 Task: Look for space in Greenville, United States from 10th June, 2023 to 25th June, 2023 for 4 adults in price range Rs.10000 to Rs.15000. Place can be private room with 4 bedrooms having 4 beds and 4 bathrooms. Property type can be house, flat, guest house, hotel. Amenities needed are: wifi, TV, free parkinig on premises, gym, breakfast. Booking option can be shelf check-in. Required host language is English.
Action: Mouse moved to (404, 87)
Screenshot: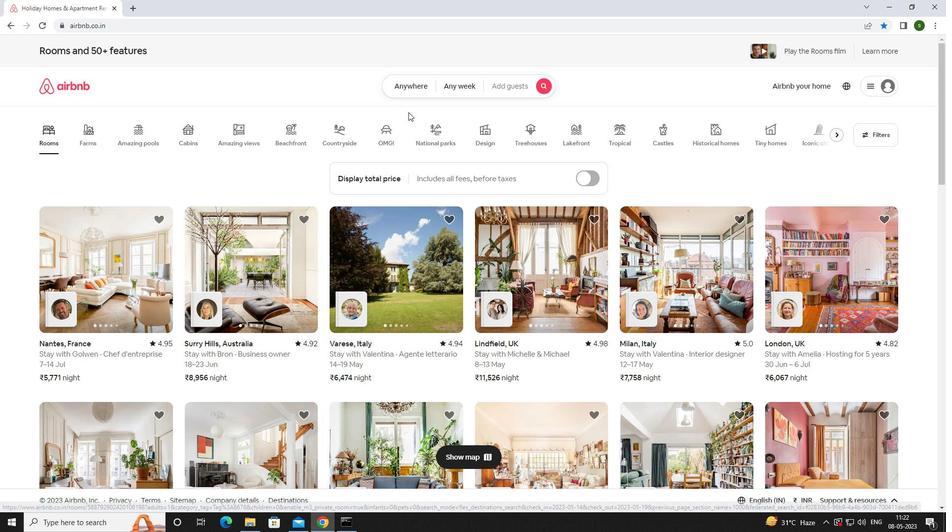 
Action: Mouse pressed left at (404, 87)
Screenshot: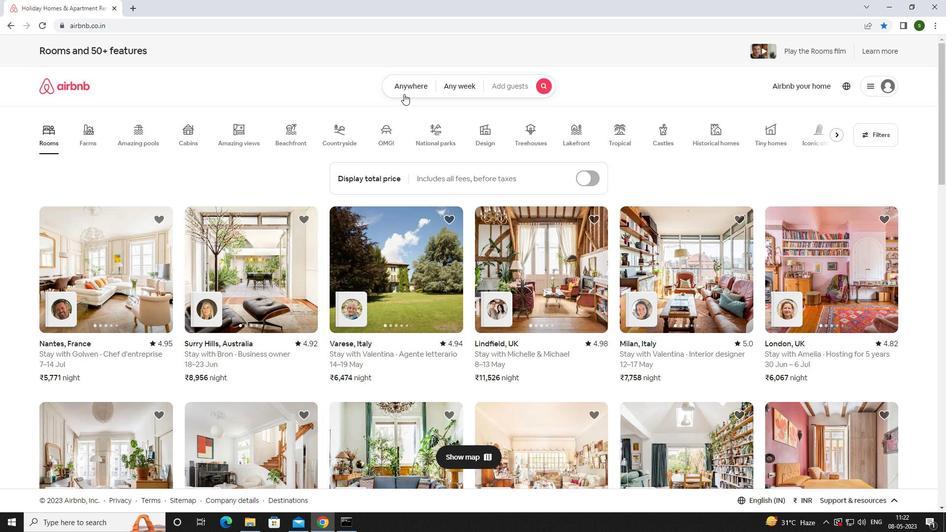 
Action: Mouse moved to (355, 116)
Screenshot: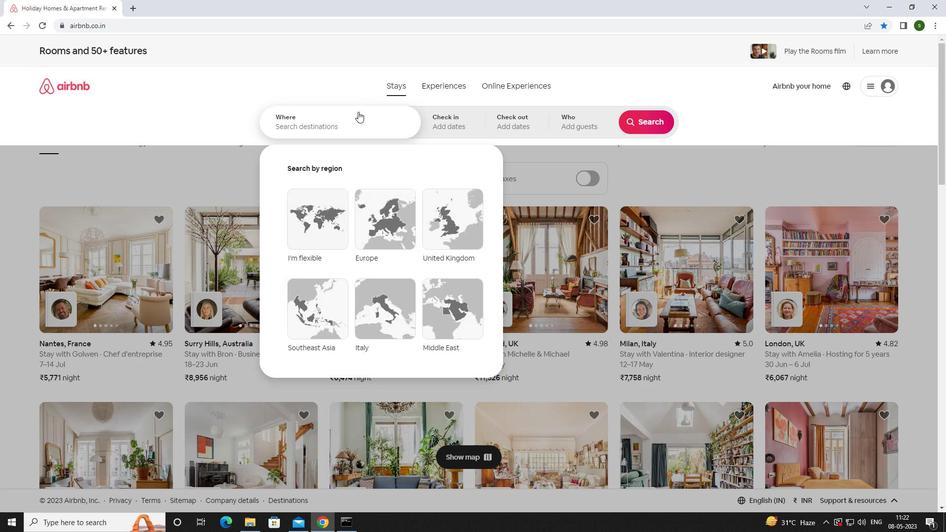 
Action: Mouse pressed left at (355, 116)
Screenshot: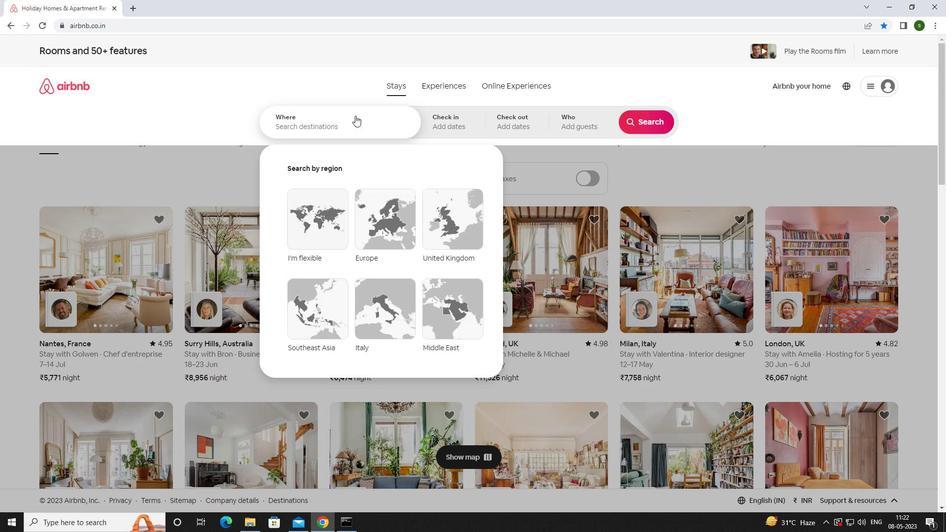 
Action: Key pressed <Key.caps_lock>g<Key.caps_lock>reenville,<Key.space><Key.caps_lock>u<Key.caps_lock>nited<Key.space><Key.caps_lock>s<Key.caps_lock>tates<Key.enter>
Screenshot: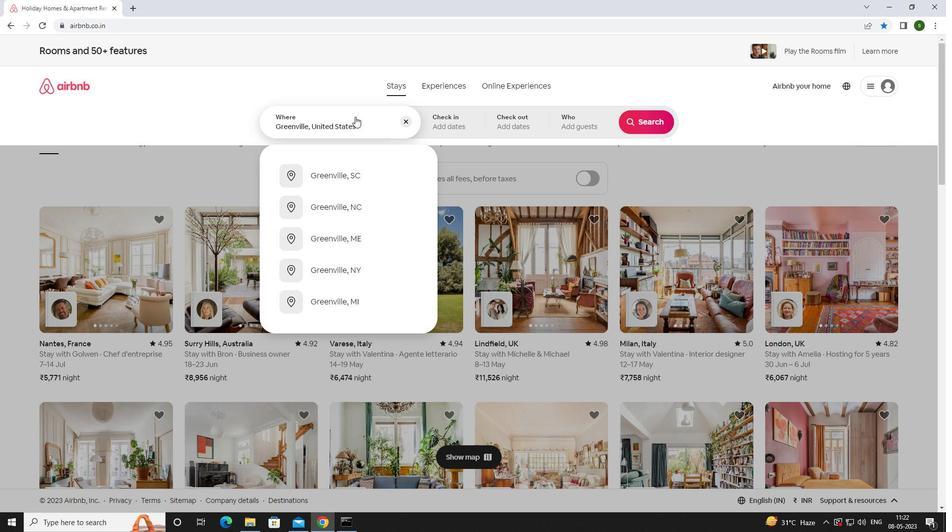 
Action: Mouse moved to (635, 262)
Screenshot: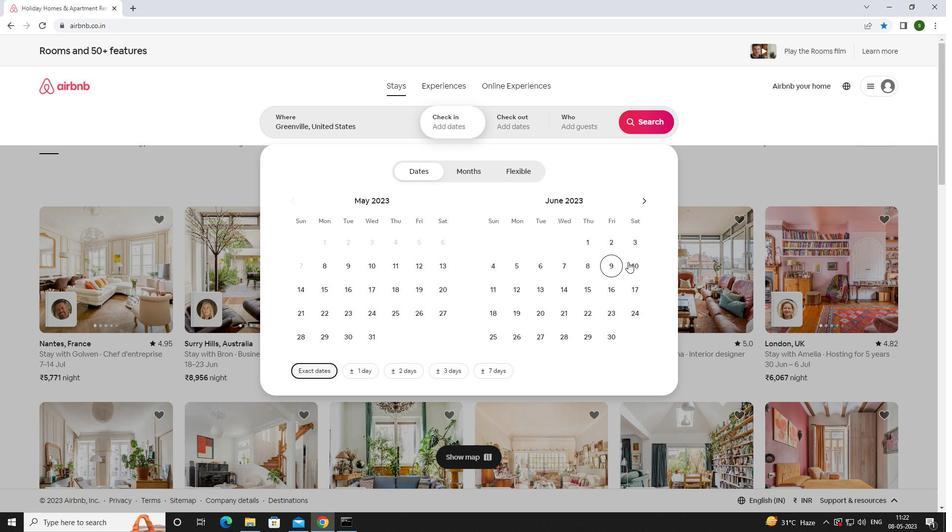 
Action: Mouse pressed left at (635, 262)
Screenshot: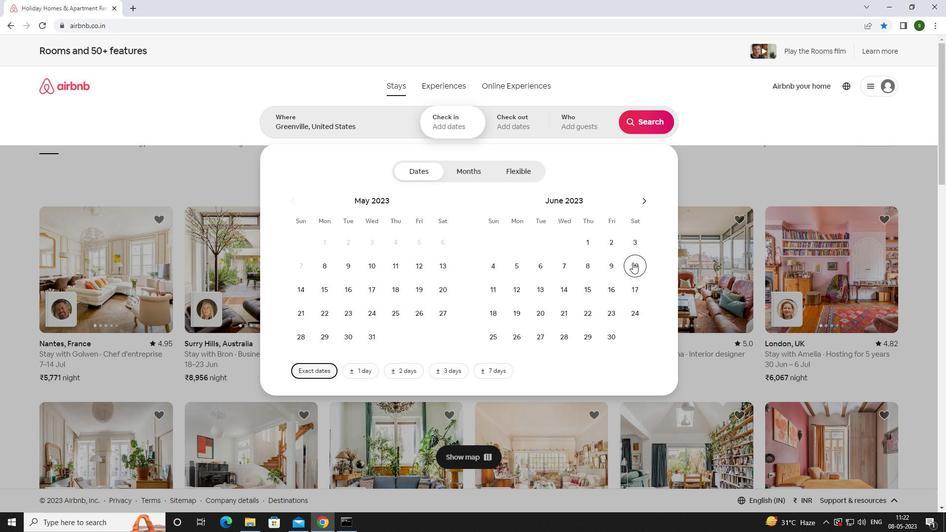 
Action: Mouse moved to (493, 340)
Screenshot: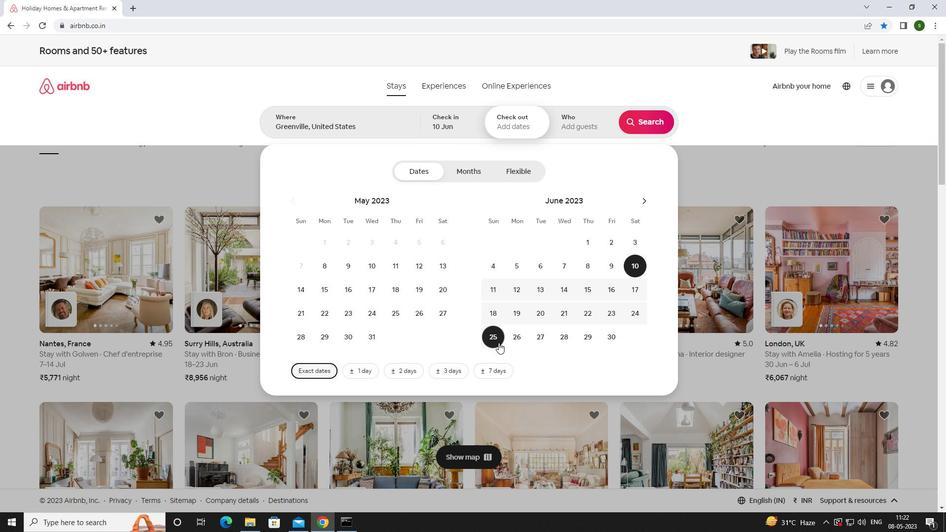 
Action: Mouse pressed left at (493, 340)
Screenshot: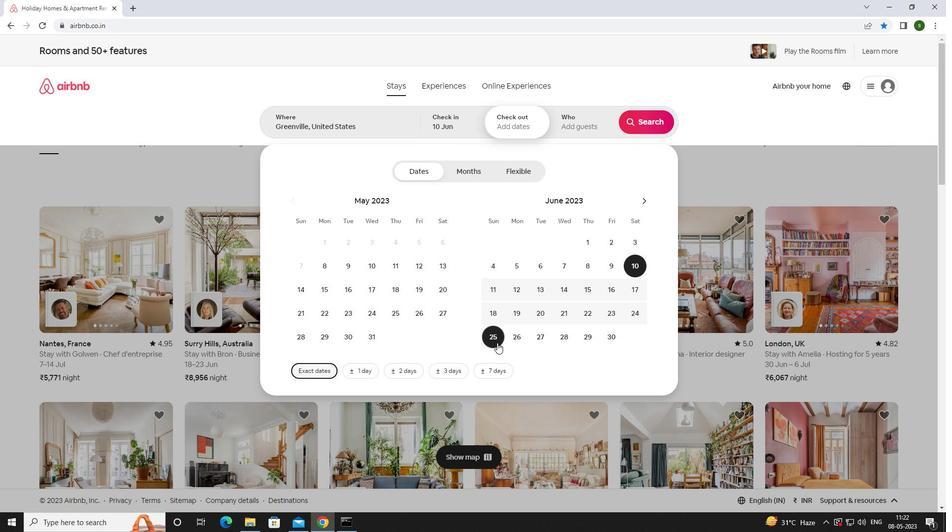 
Action: Mouse moved to (572, 123)
Screenshot: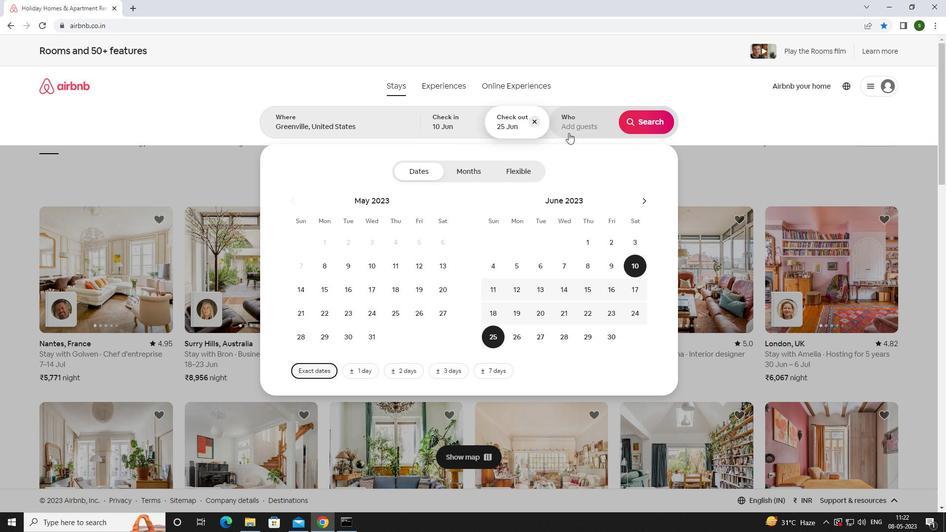 
Action: Mouse pressed left at (572, 123)
Screenshot: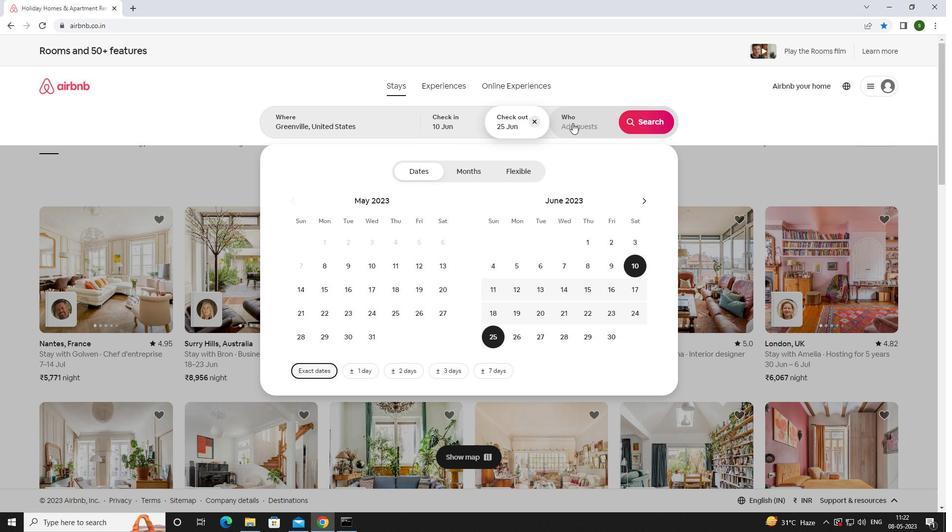 
Action: Mouse moved to (654, 170)
Screenshot: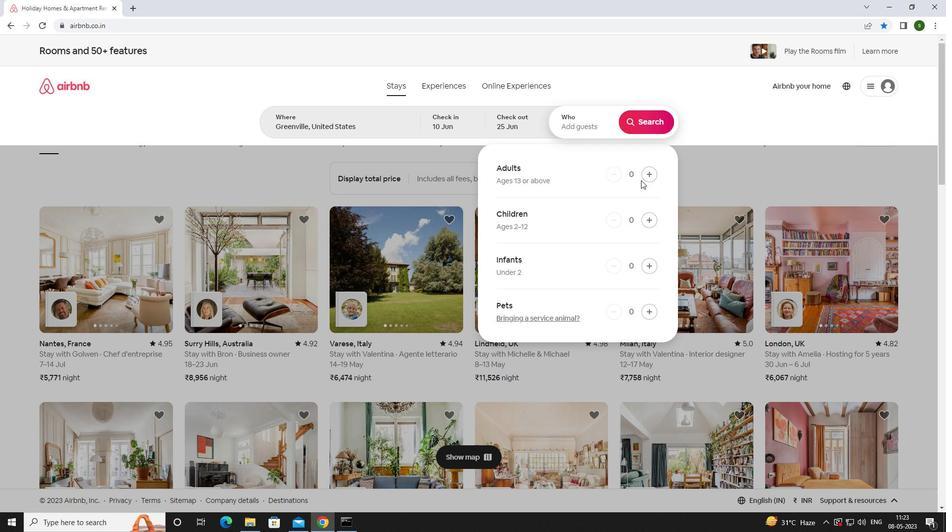 
Action: Mouse pressed left at (654, 170)
Screenshot: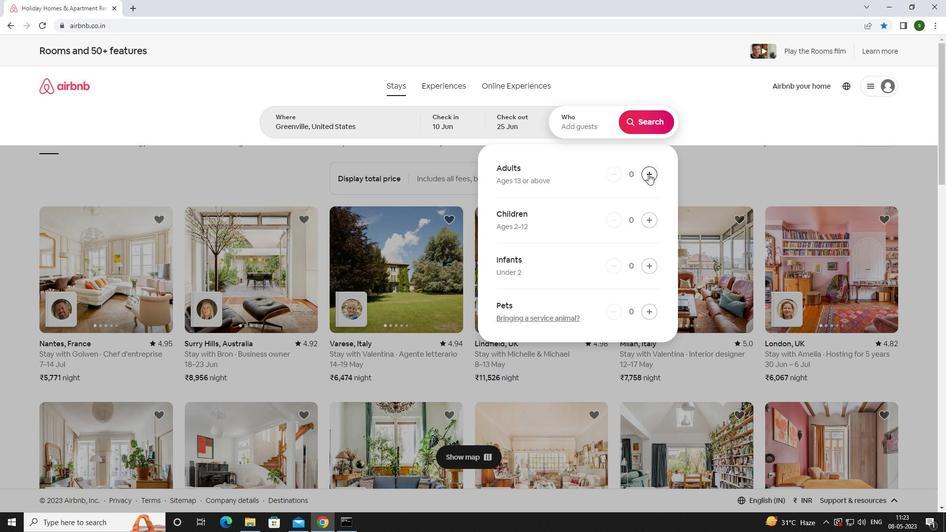 
Action: Mouse pressed left at (654, 170)
Screenshot: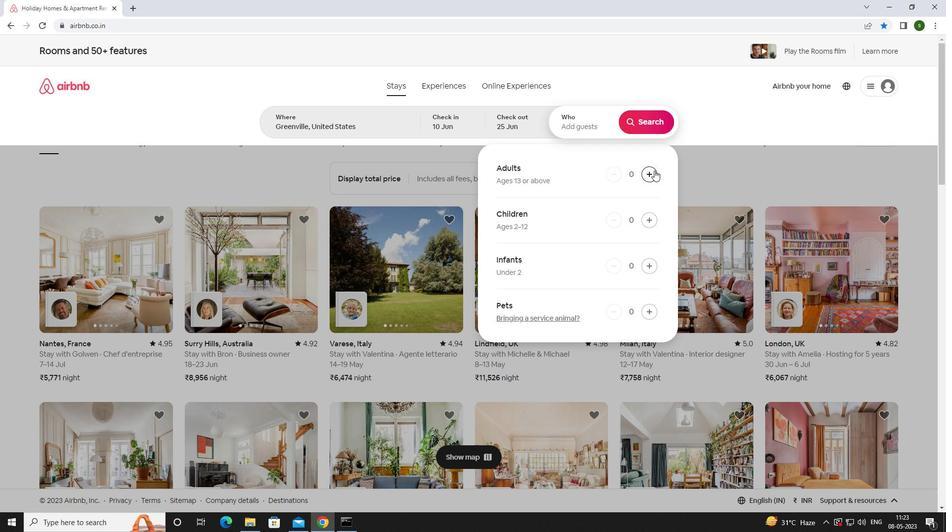 
Action: Mouse pressed left at (654, 170)
Screenshot: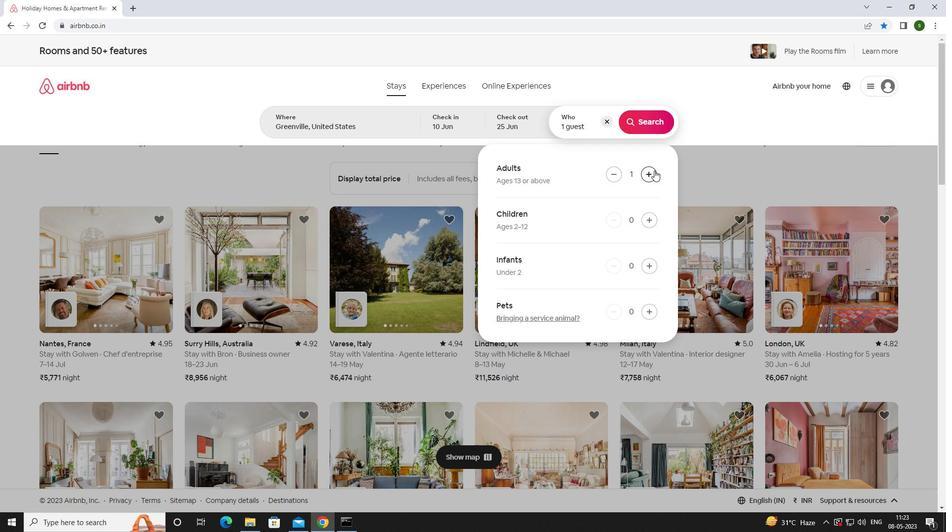 
Action: Mouse pressed left at (654, 170)
Screenshot: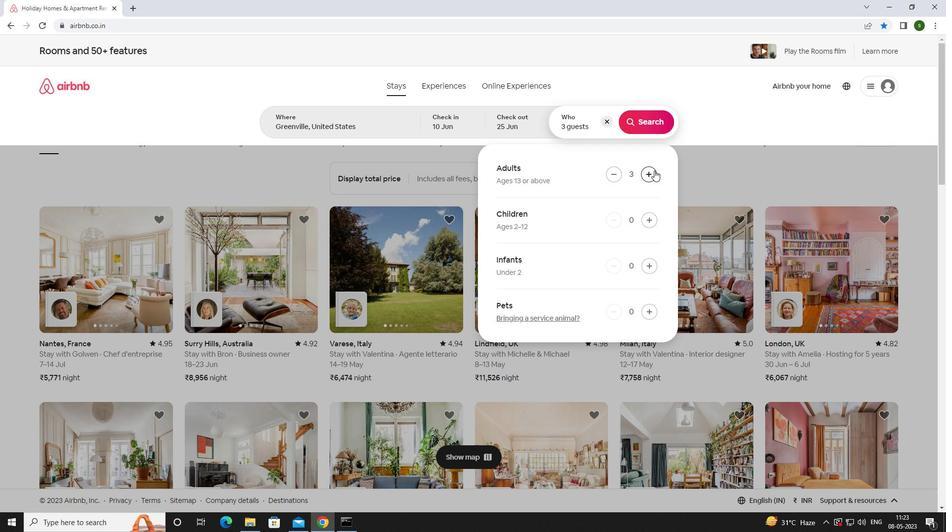 
Action: Mouse moved to (653, 125)
Screenshot: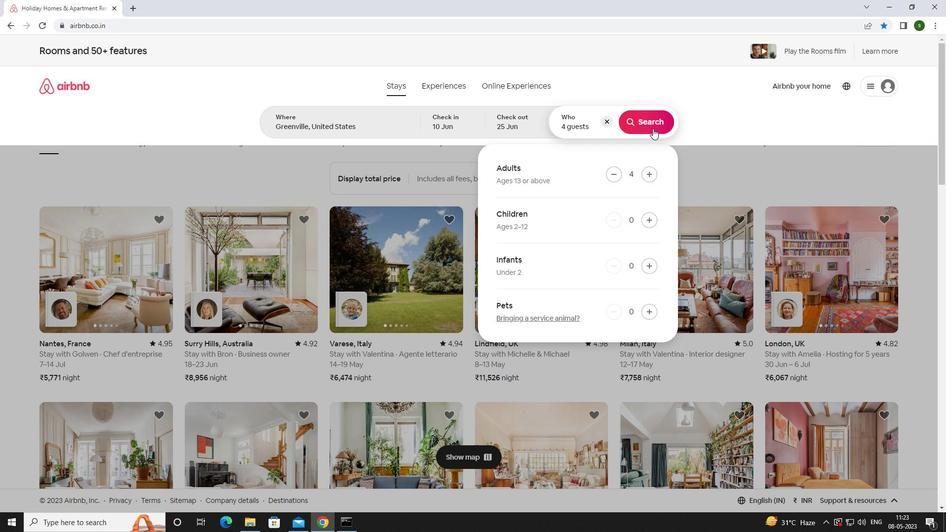 
Action: Mouse pressed left at (653, 125)
Screenshot: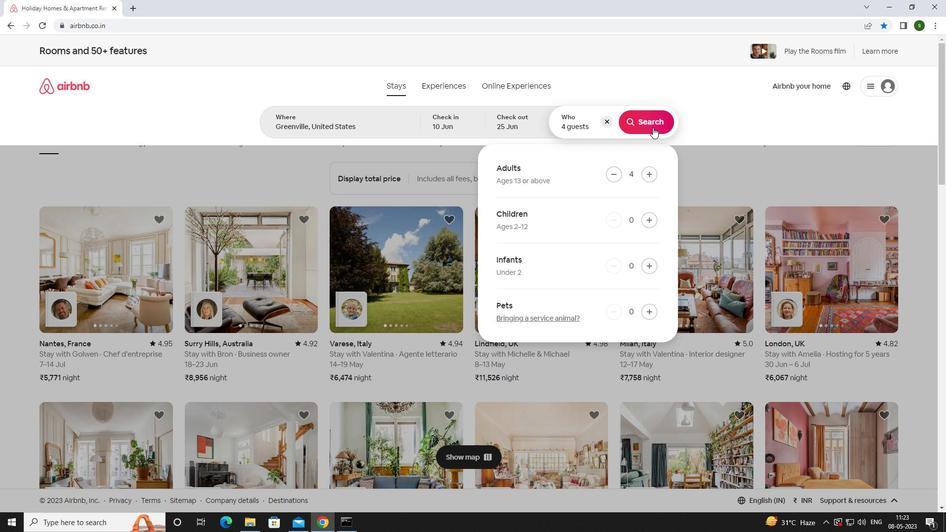 
Action: Mouse moved to (894, 90)
Screenshot: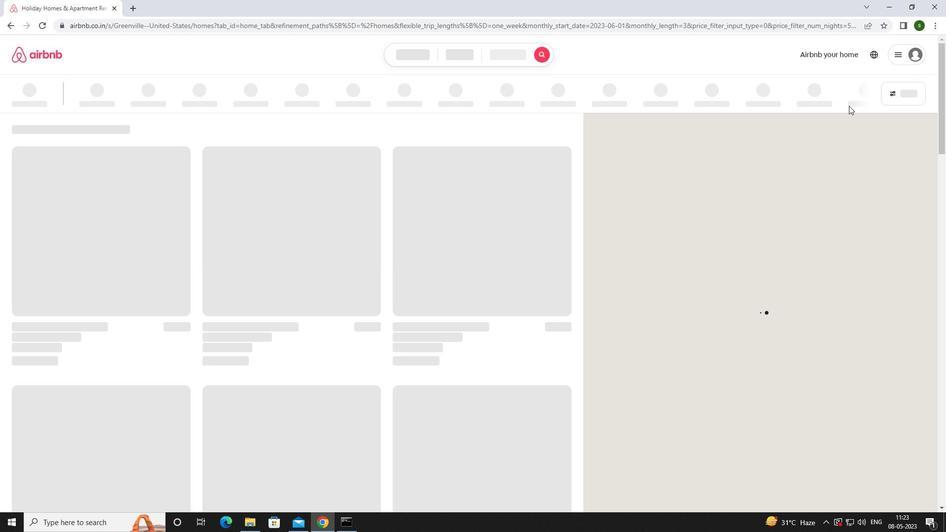 
Action: Mouse pressed left at (894, 90)
Screenshot: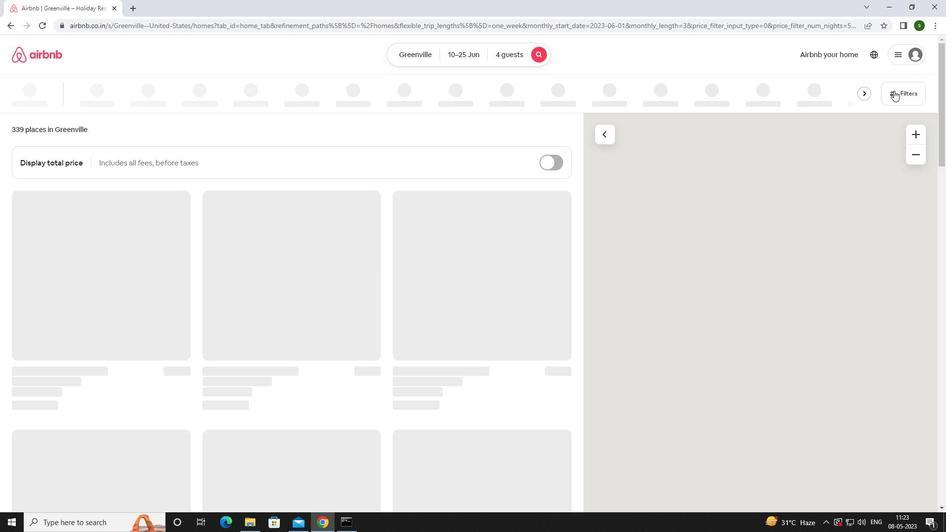 
Action: Mouse moved to (355, 333)
Screenshot: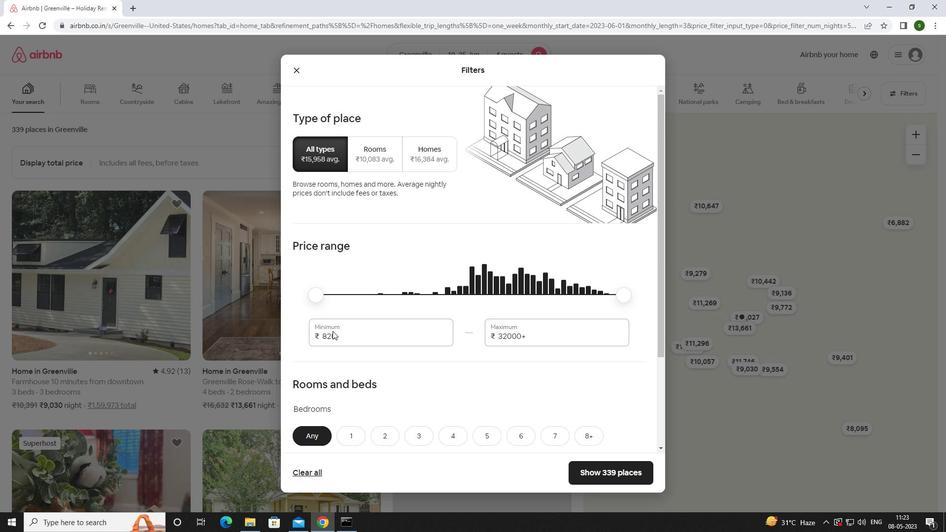 
Action: Mouse pressed left at (355, 333)
Screenshot: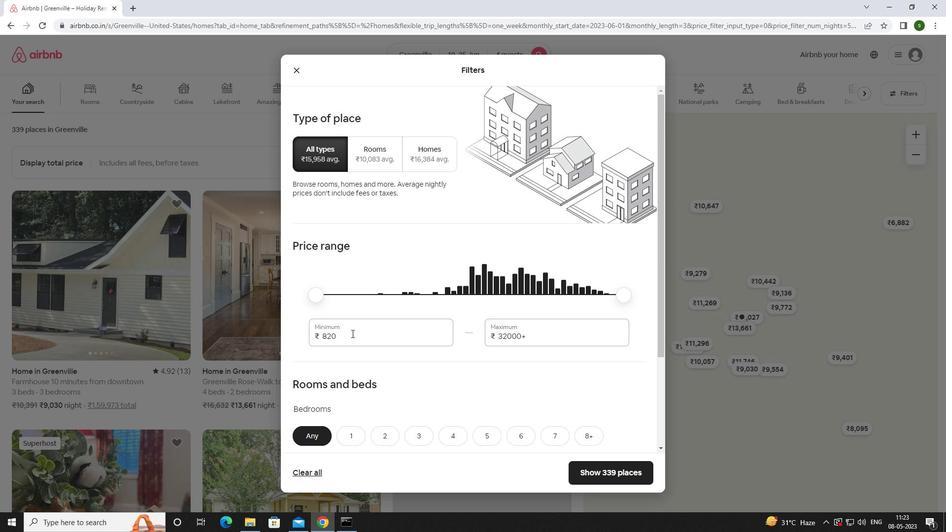 
Action: Key pressed <Key.backspace><Key.backspace><Key.backspace><Key.backspace><Key.backspace>10000
Screenshot: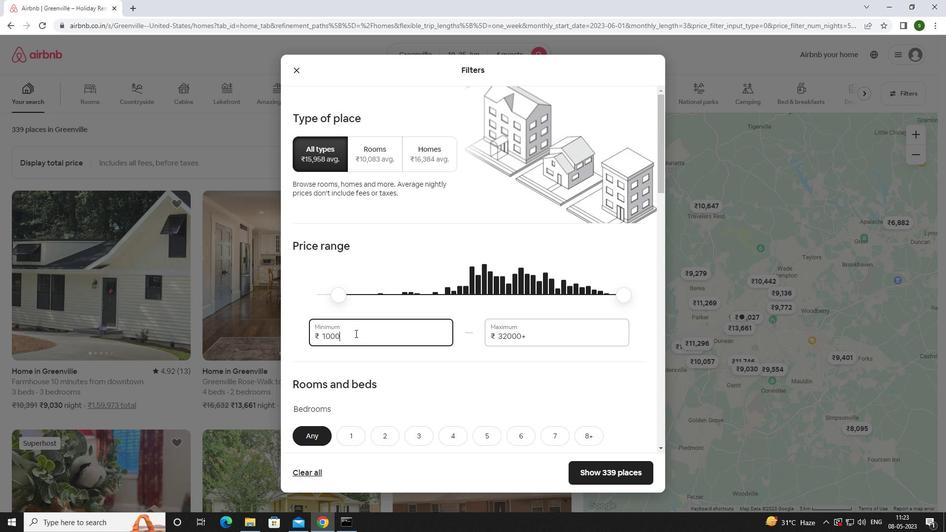 
Action: Mouse moved to (534, 336)
Screenshot: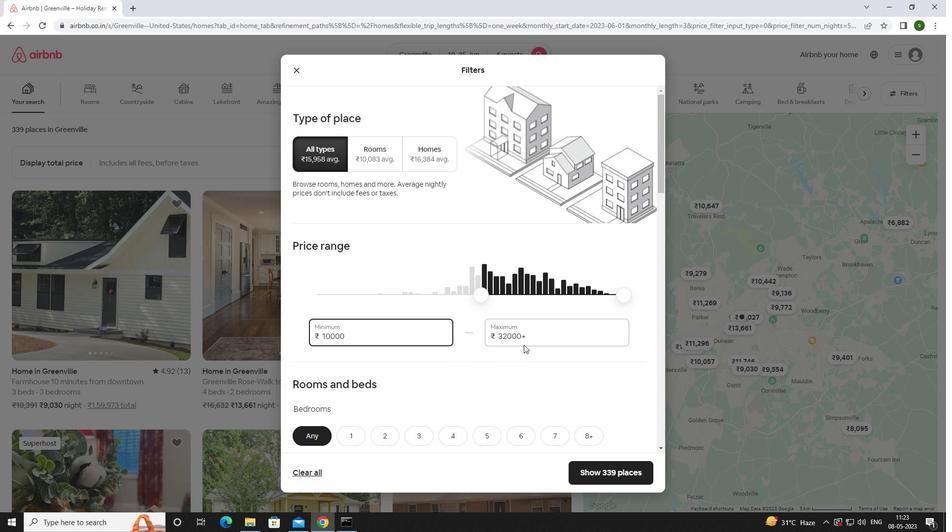 
Action: Mouse pressed left at (534, 336)
Screenshot: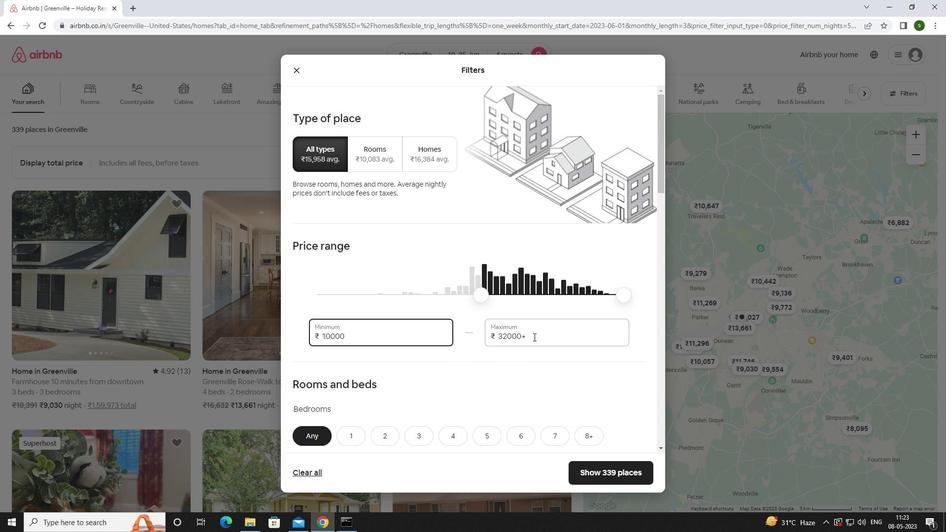 
Action: Mouse moved to (530, 336)
Screenshot: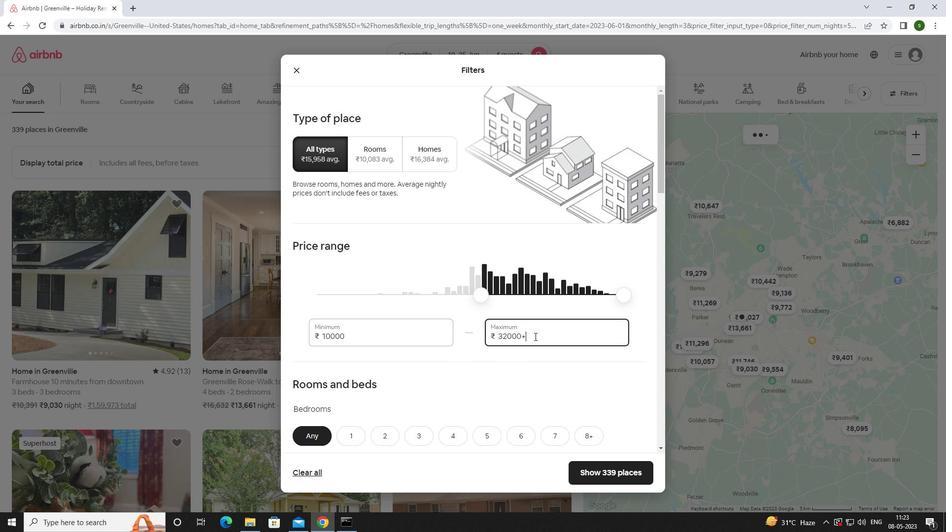 
Action: Key pressed <Key.backspace><Key.backspace><Key.backspace><Key.backspace><Key.backspace><Key.backspace><Key.backspace><Key.backspace><Key.backspace><Key.backspace>15000
Screenshot: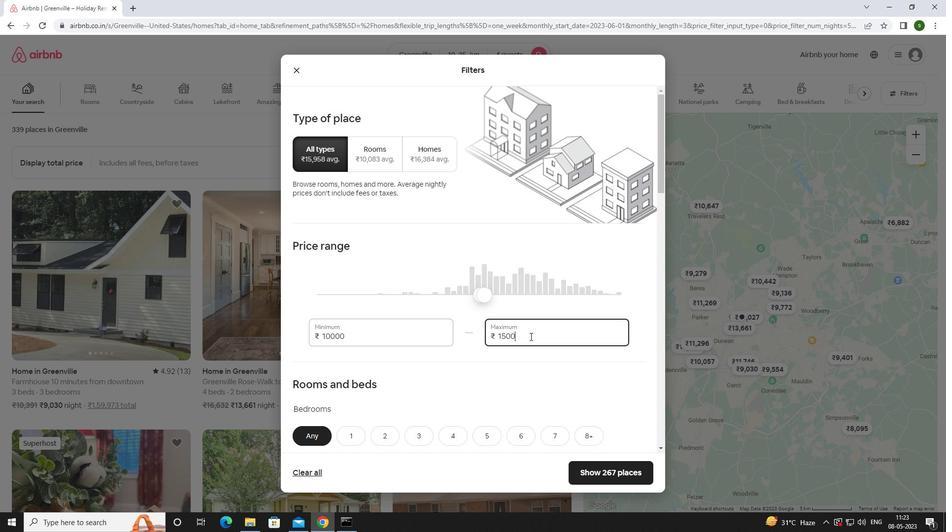 
Action: Mouse moved to (414, 325)
Screenshot: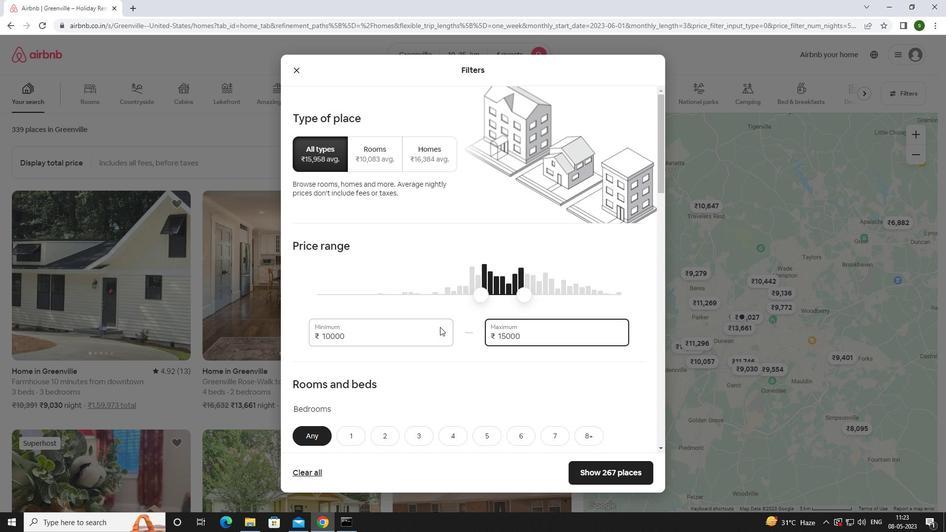 
Action: Mouse scrolled (414, 325) with delta (0, 0)
Screenshot: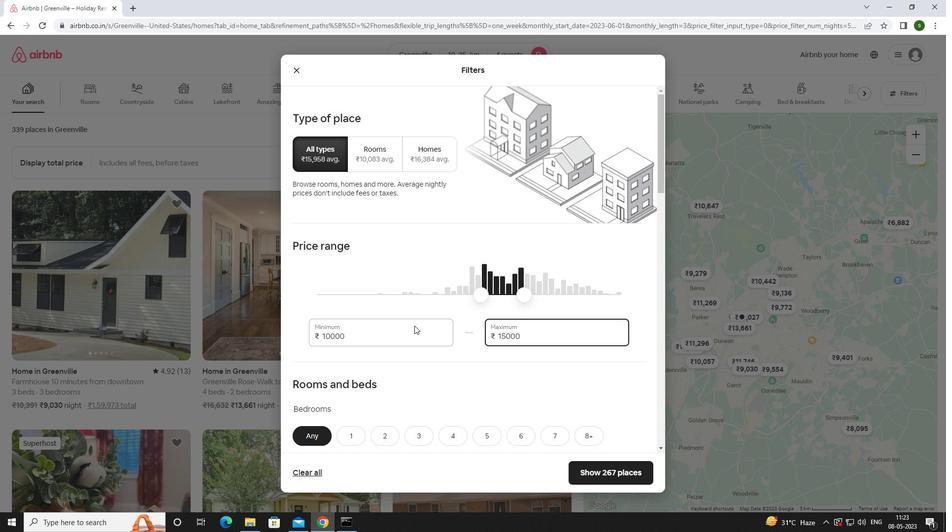 
Action: Mouse scrolled (414, 325) with delta (0, 0)
Screenshot: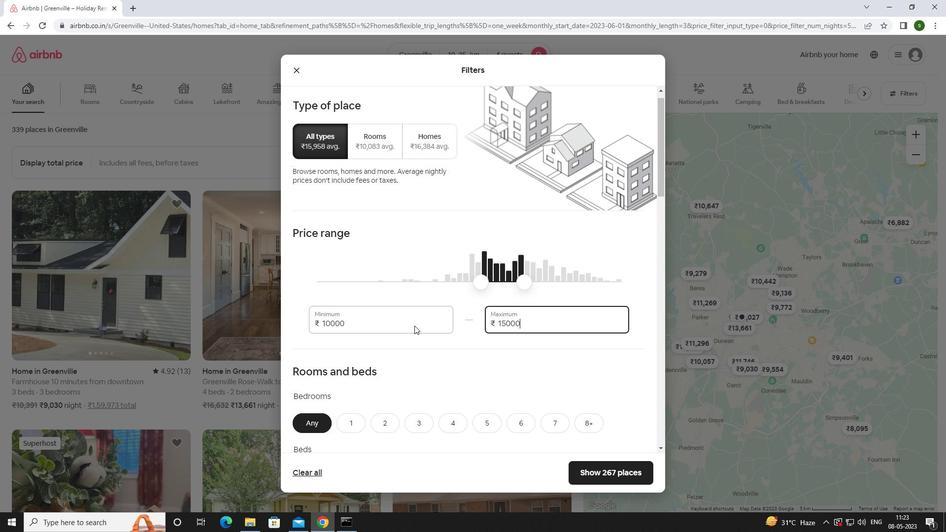 
Action: Mouse scrolled (414, 325) with delta (0, 0)
Screenshot: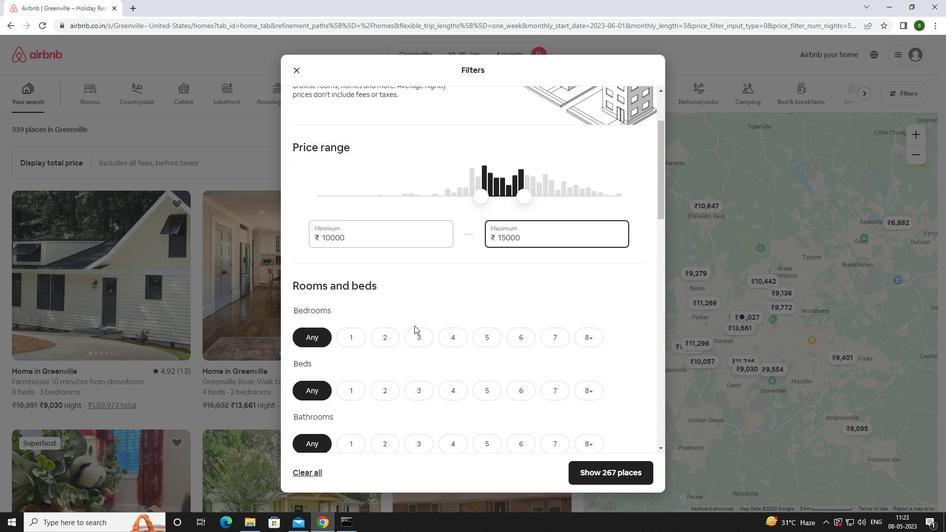 
Action: Mouse scrolled (414, 325) with delta (0, 0)
Screenshot: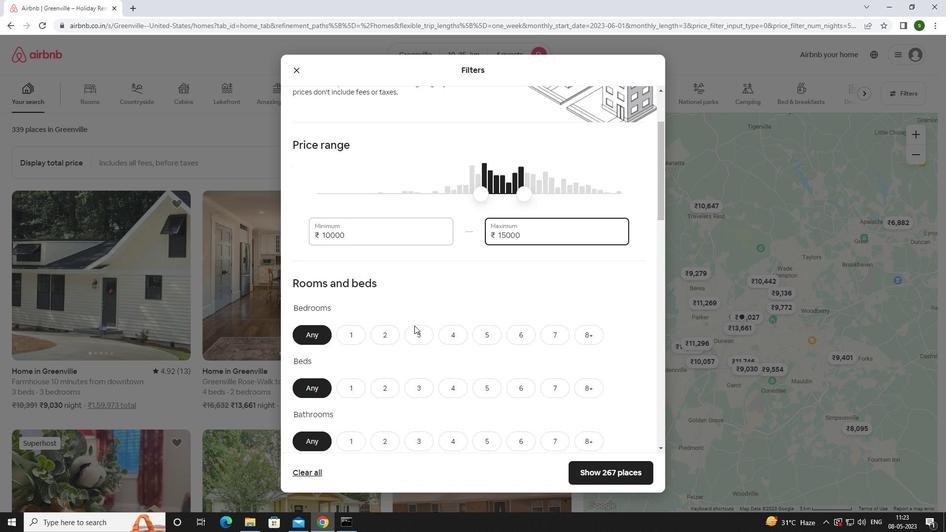 
Action: Mouse moved to (456, 241)
Screenshot: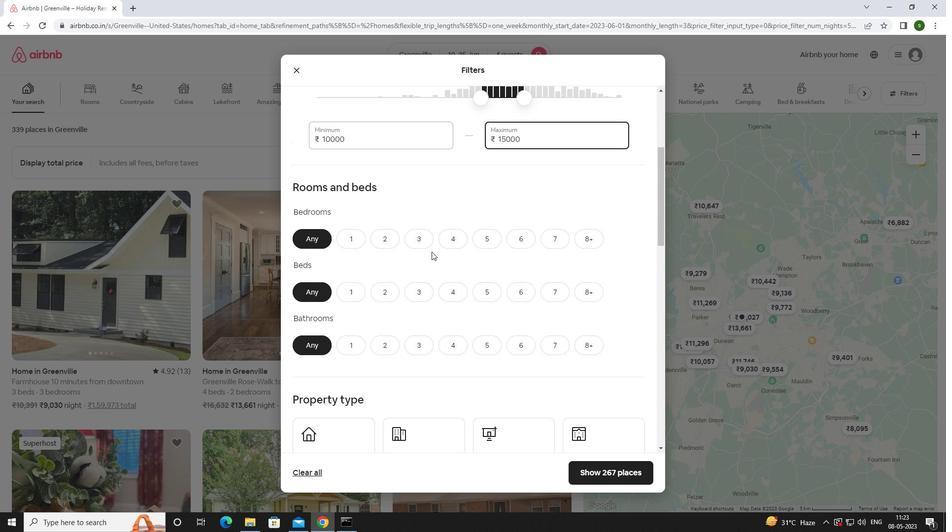 
Action: Mouse pressed left at (456, 241)
Screenshot: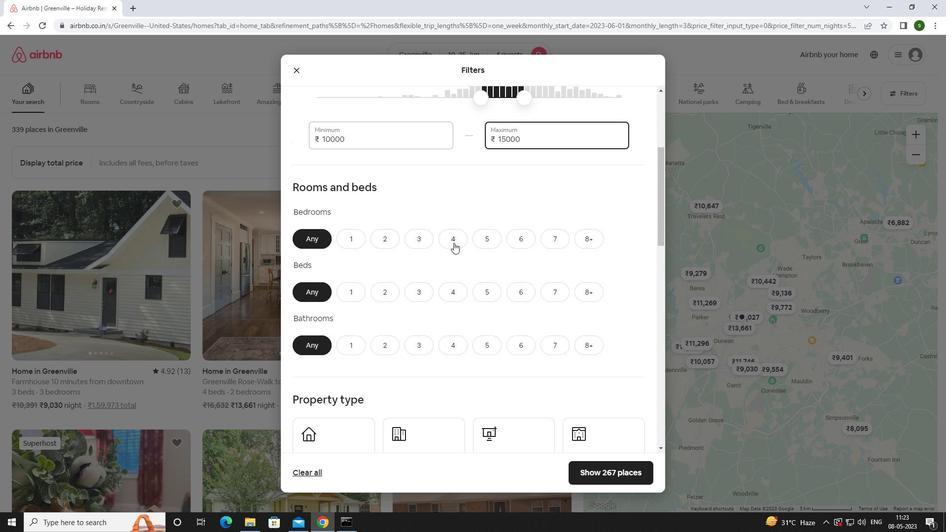 
Action: Mouse moved to (456, 292)
Screenshot: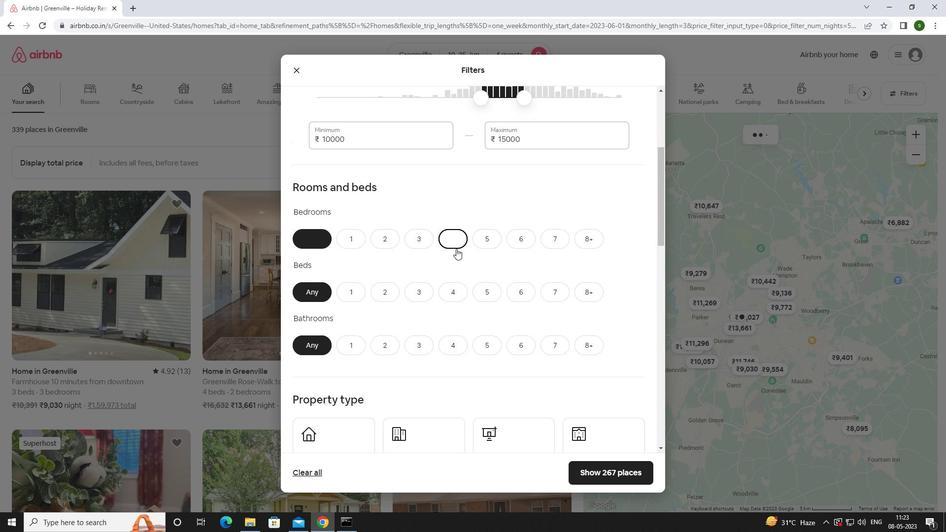 
Action: Mouse pressed left at (456, 292)
Screenshot: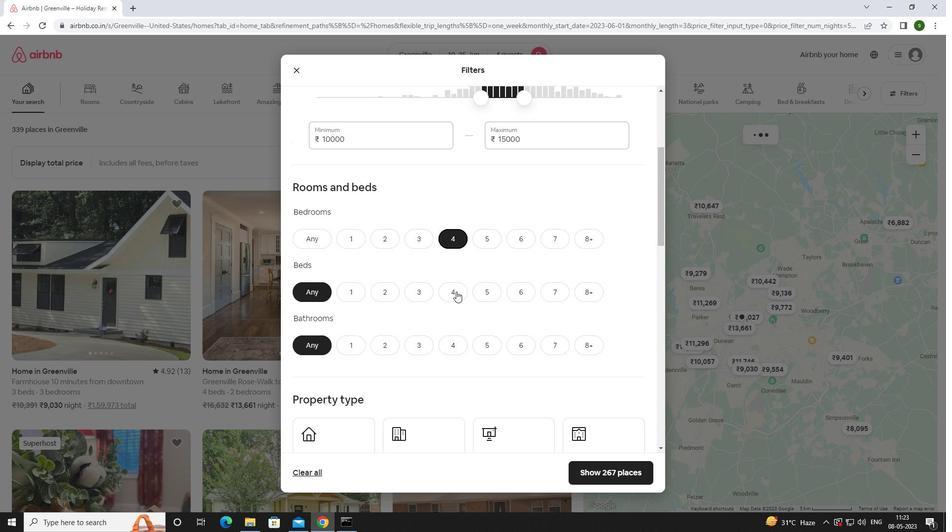 
Action: Mouse moved to (449, 341)
Screenshot: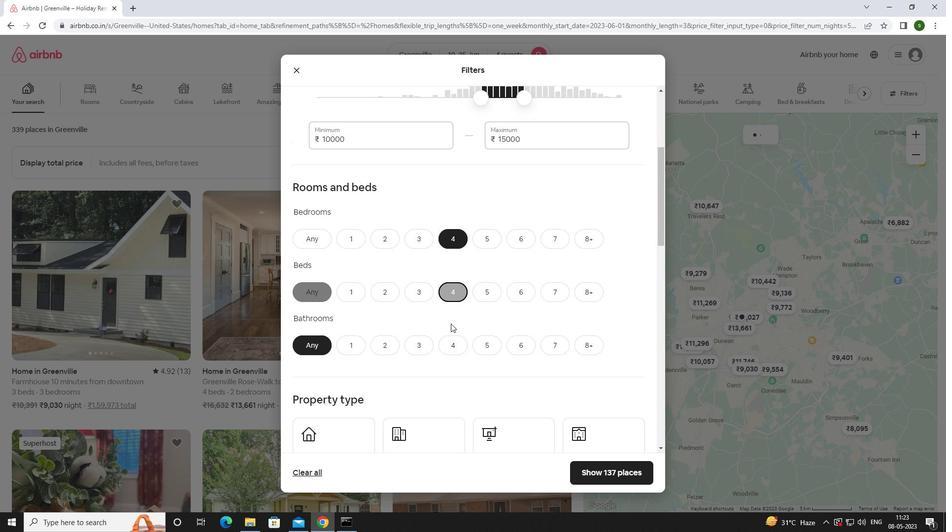 
Action: Mouse pressed left at (449, 341)
Screenshot: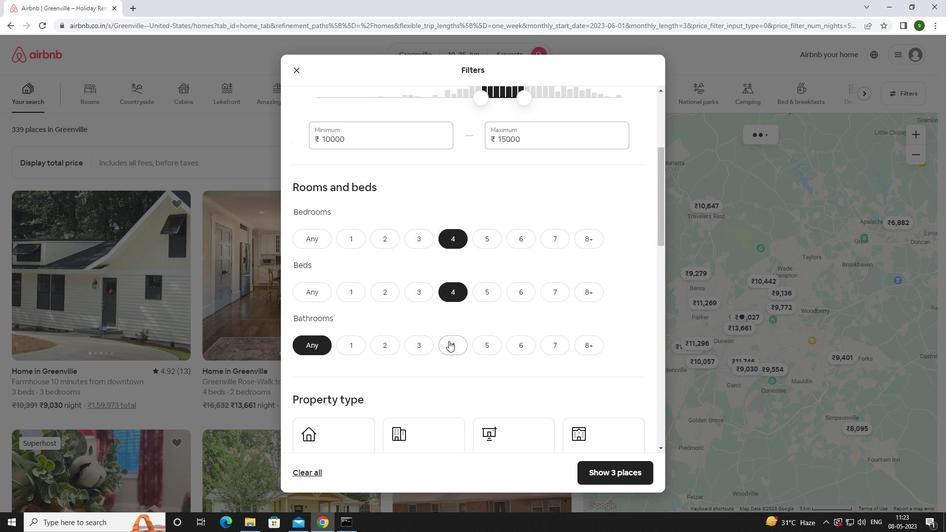 
Action: Mouse scrolled (449, 340) with delta (0, 0)
Screenshot: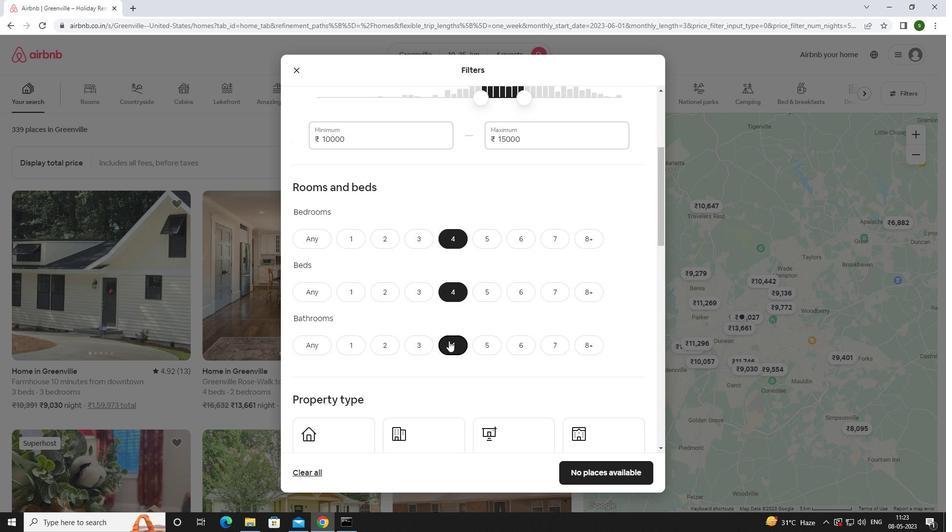 
Action: Mouse scrolled (449, 340) with delta (0, 0)
Screenshot: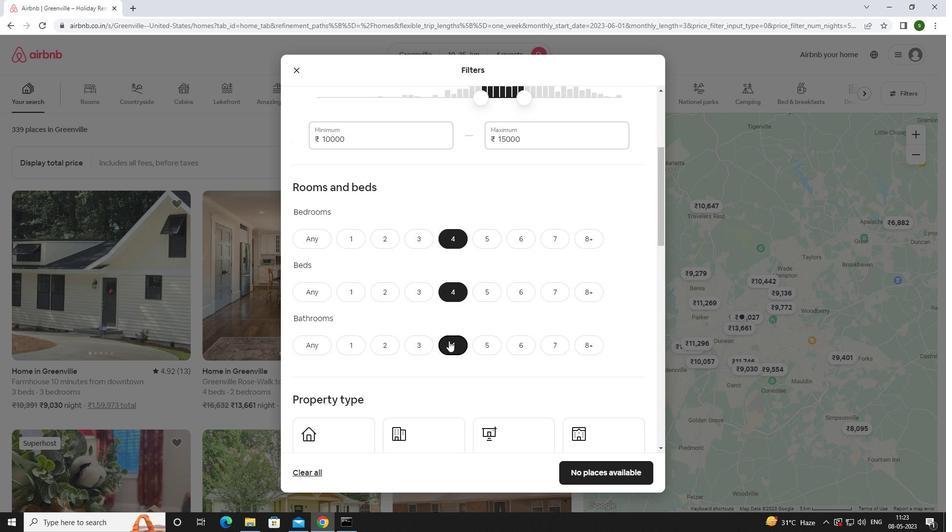 
Action: Mouse moved to (313, 342)
Screenshot: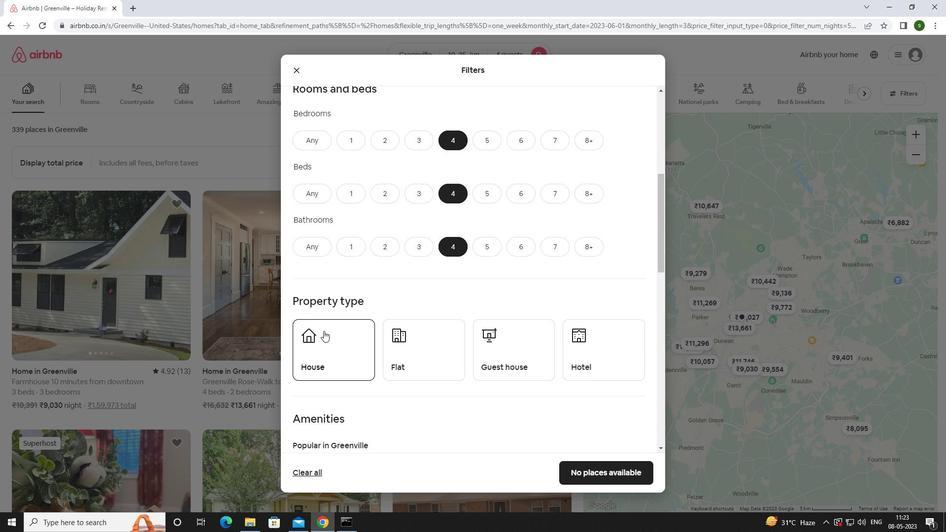 
Action: Mouse pressed left at (313, 342)
Screenshot: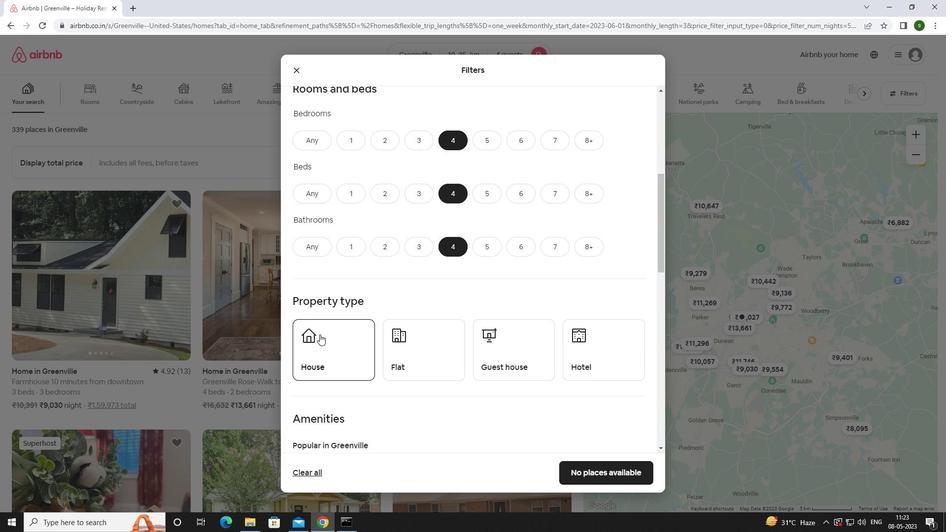
Action: Mouse moved to (419, 352)
Screenshot: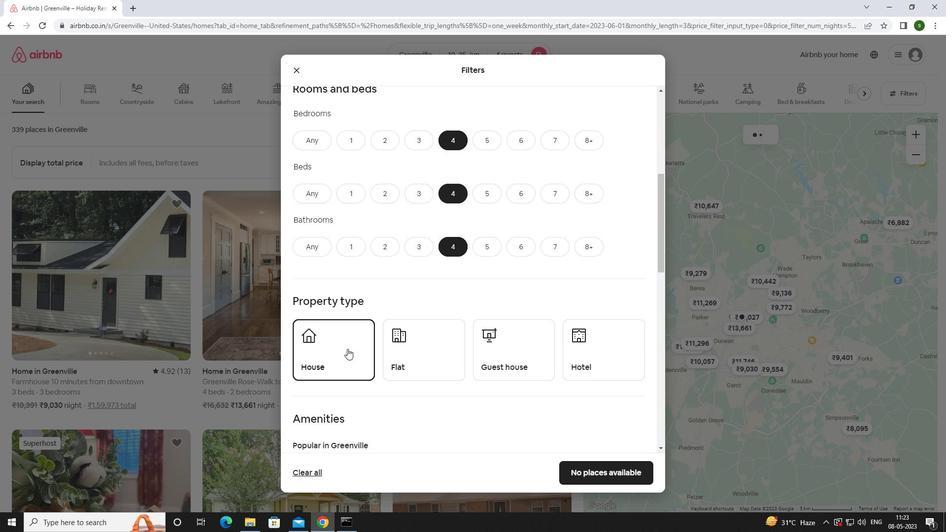 
Action: Mouse pressed left at (419, 352)
Screenshot: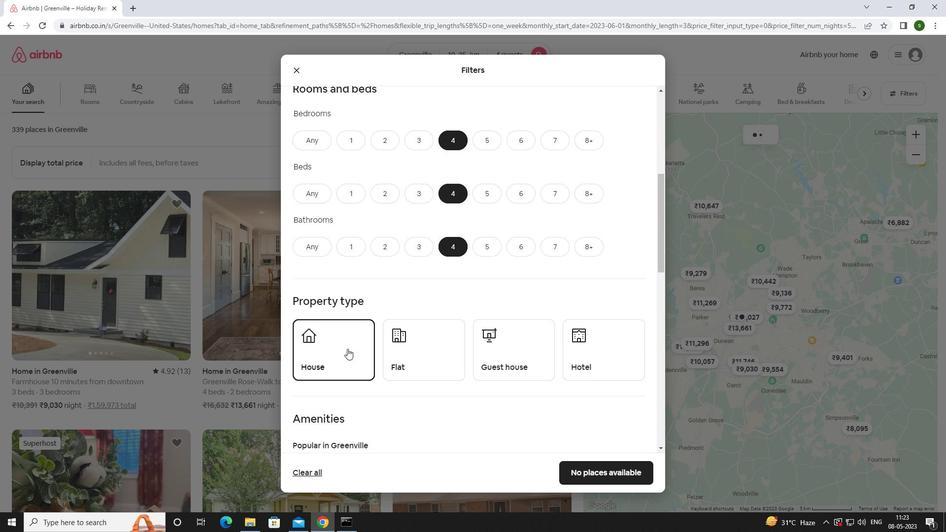 
Action: Mouse moved to (508, 344)
Screenshot: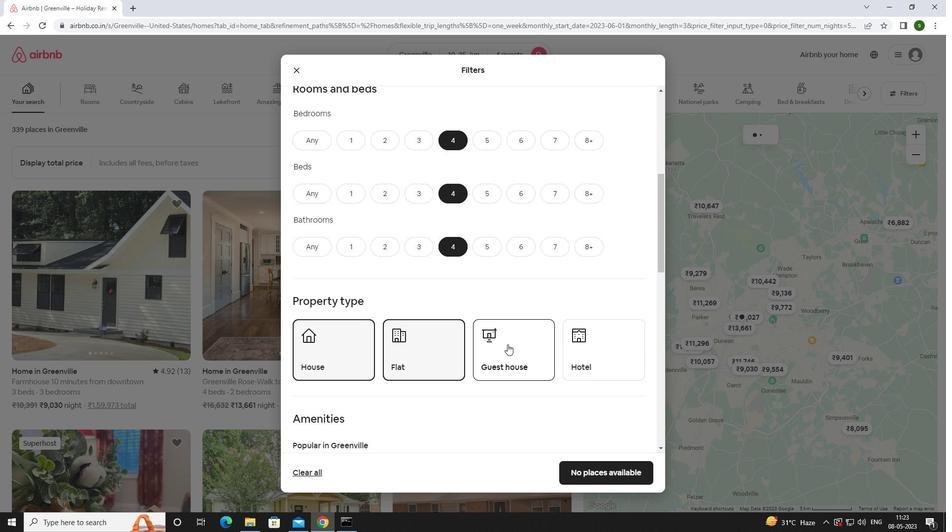 
Action: Mouse pressed left at (508, 344)
Screenshot: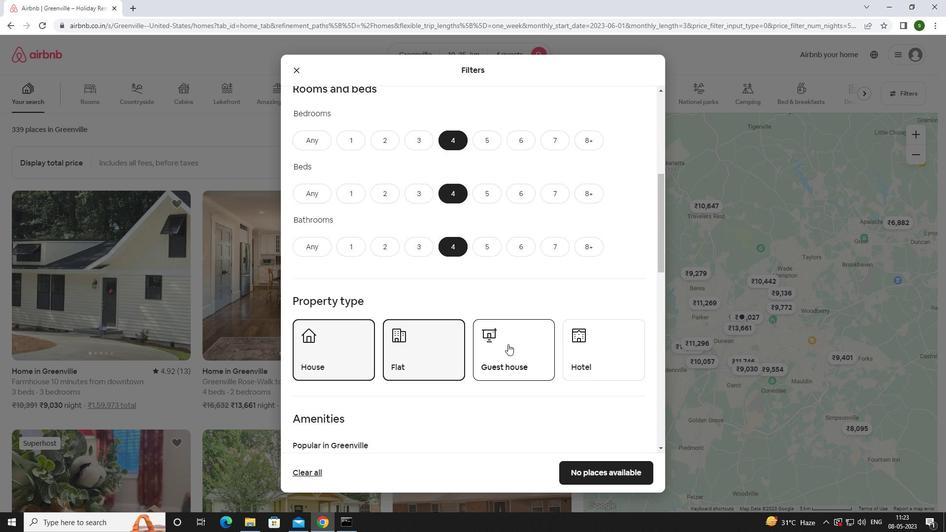 
Action: Mouse moved to (586, 355)
Screenshot: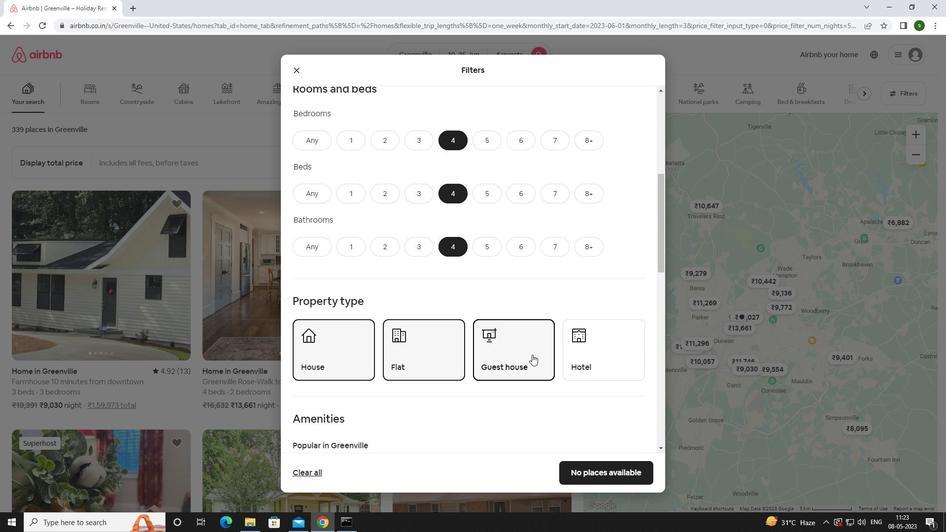 
Action: Mouse pressed left at (586, 355)
Screenshot: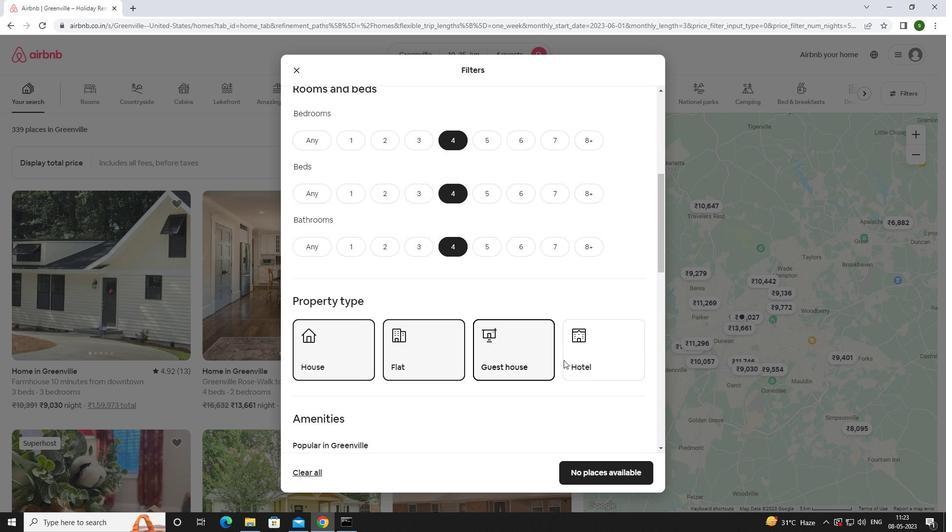 
Action: Mouse moved to (440, 318)
Screenshot: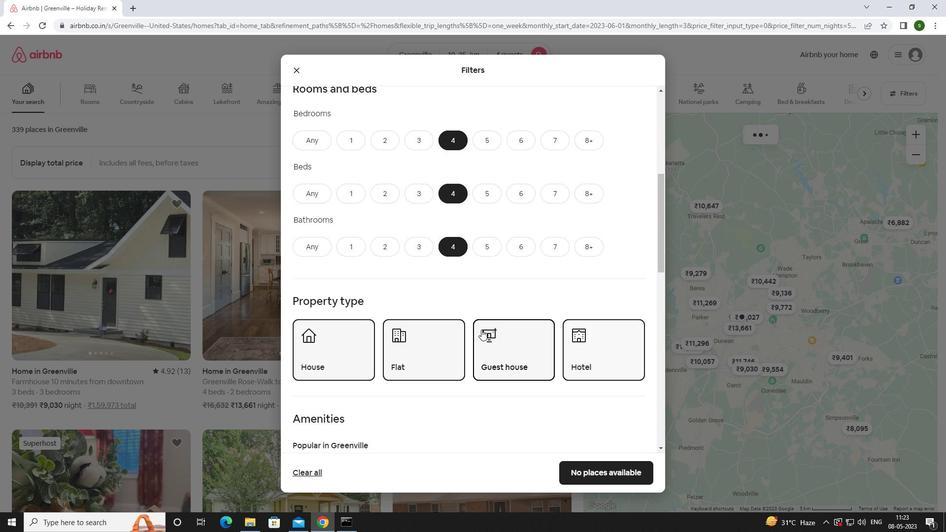 
Action: Mouse scrolled (440, 317) with delta (0, 0)
Screenshot: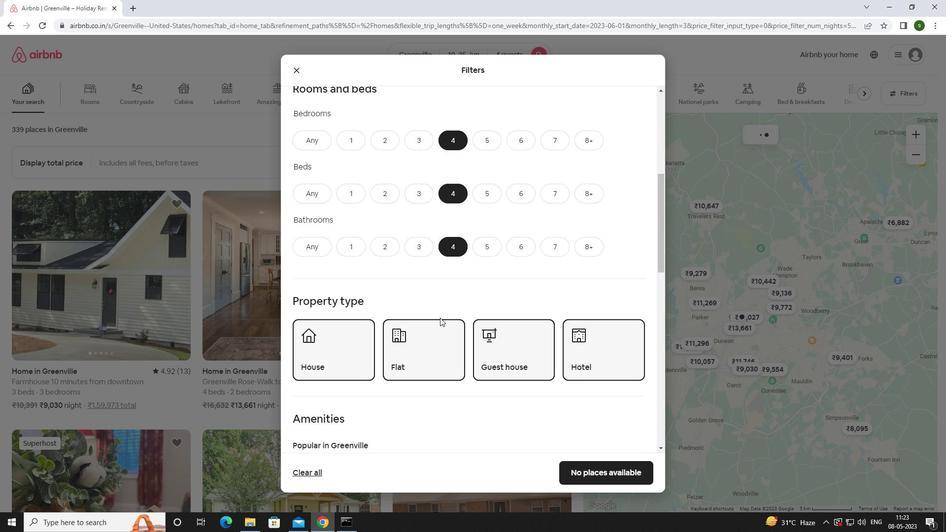 
Action: Mouse scrolled (440, 317) with delta (0, 0)
Screenshot: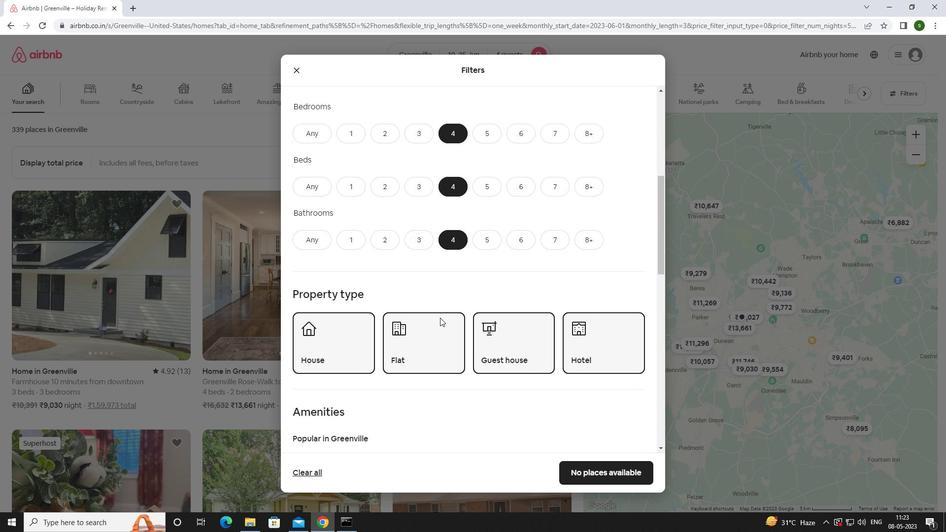 
Action: Mouse scrolled (440, 317) with delta (0, 0)
Screenshot: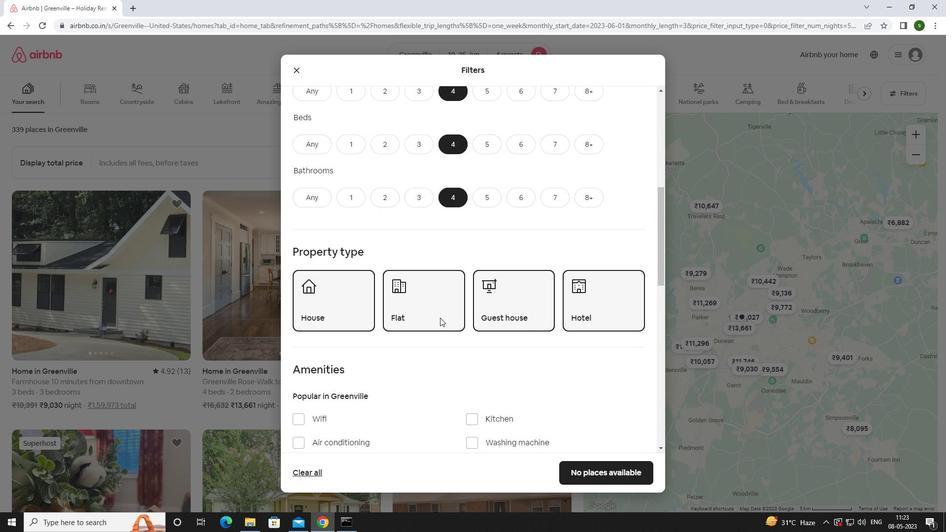 
Action: Mouse moved to (439, 318)
Screenshot: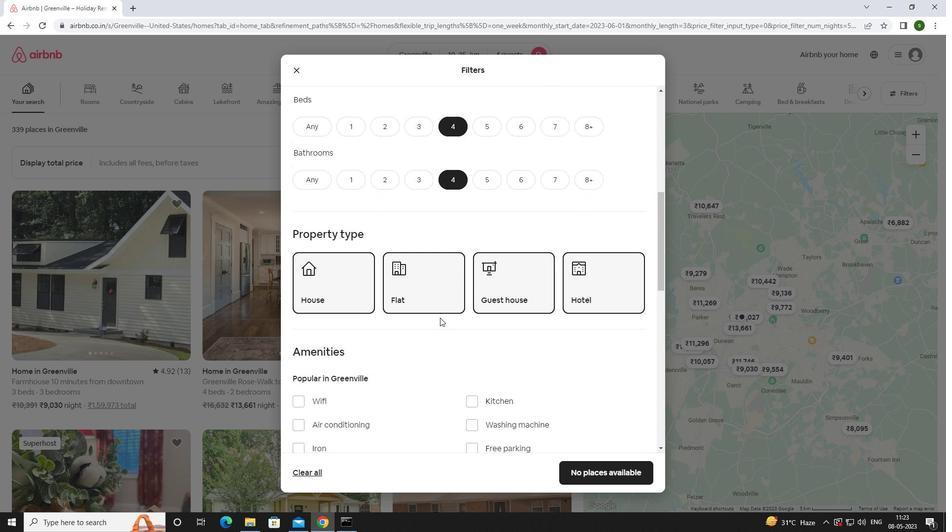 
Action: Mouse scrolled (439, 317) with delta (0, 0)
Screenshot: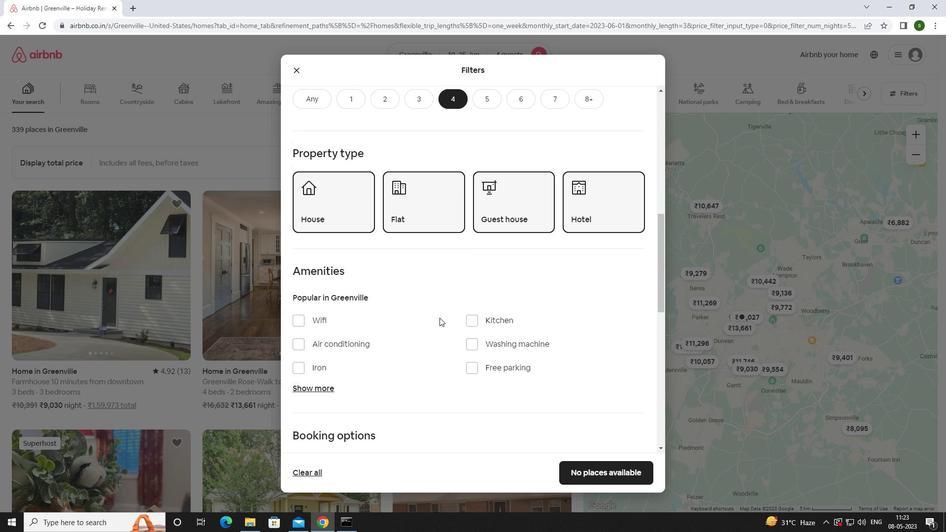 
Action: Mouse moved to (300, 276)
Screenshot: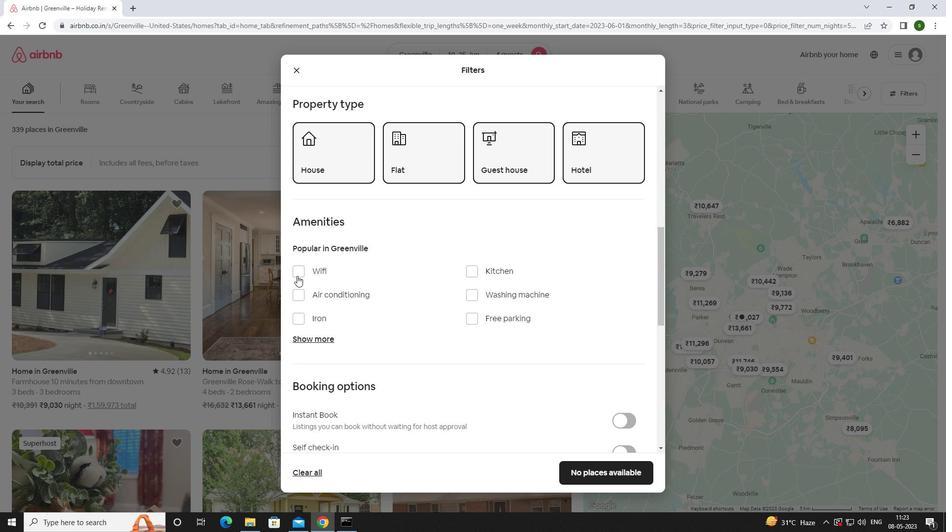 
Action: Mouse pressed left at (300, 276)
Screenshot: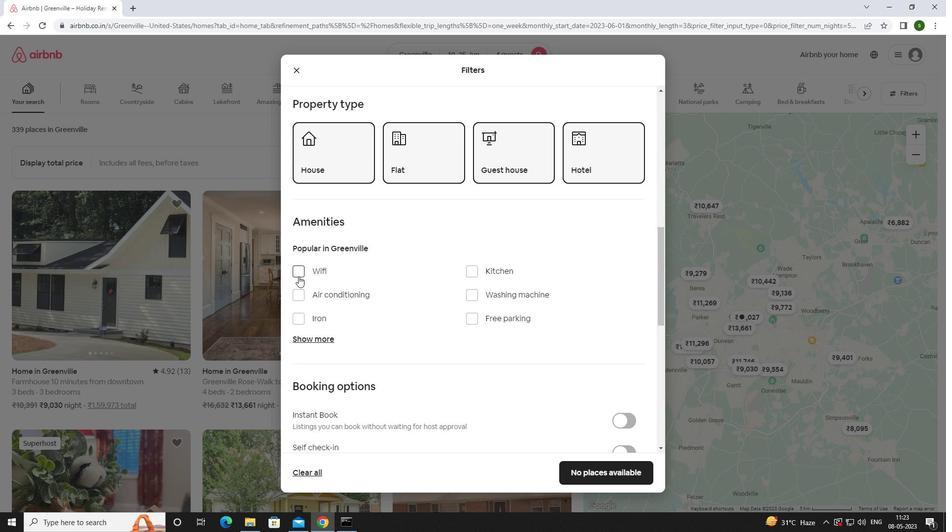
Action: Mouse moved to (316, 335)
Screenshot: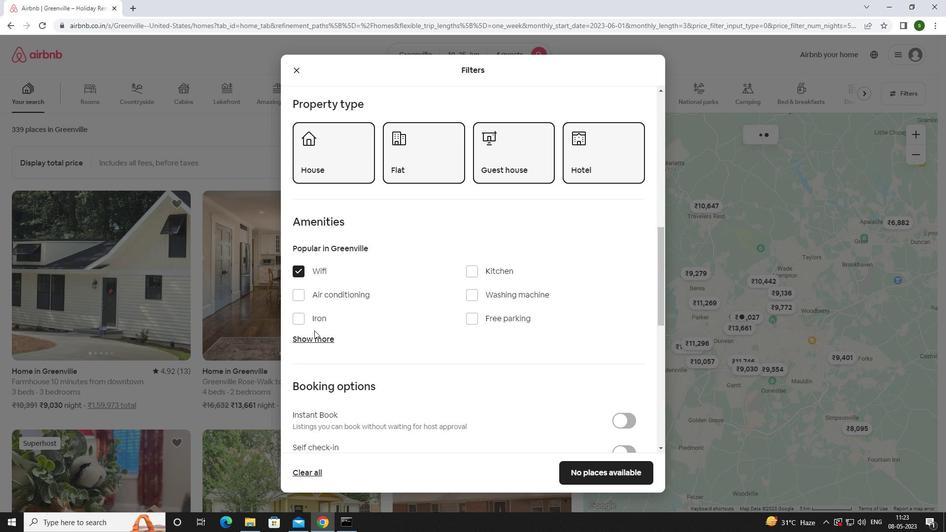 
Action: Mouse pressed left at (316, 335)
Screenshot: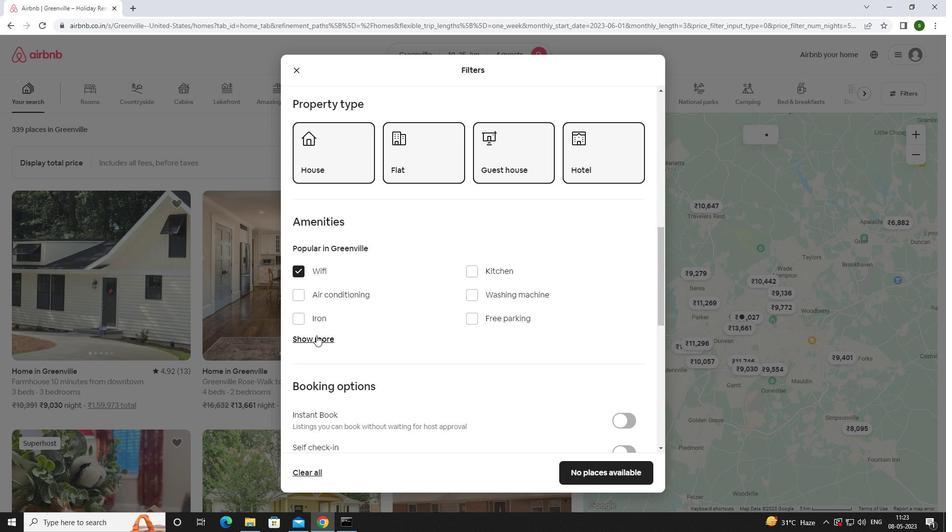 
Action: Mouse moved to (473, 320)
Screenshot: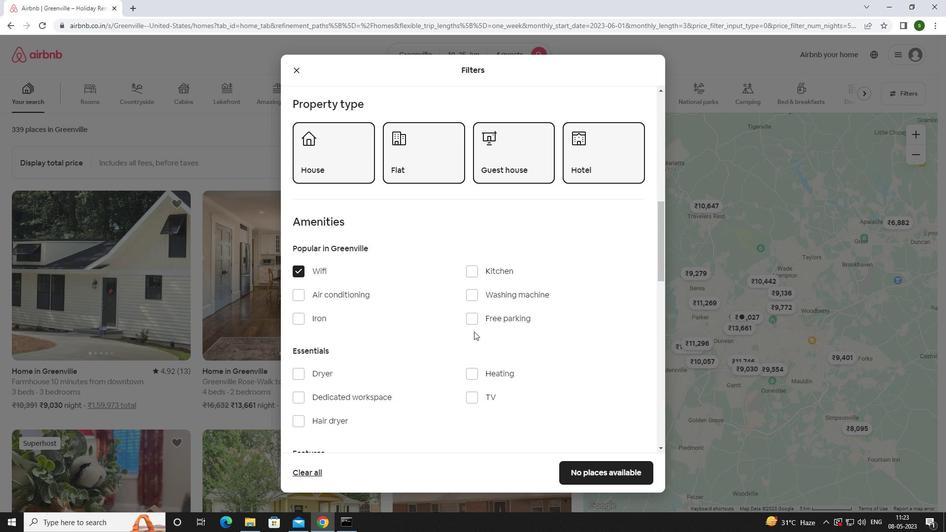 
Action: Mouse pressed left at (473, 320)
Screenshot: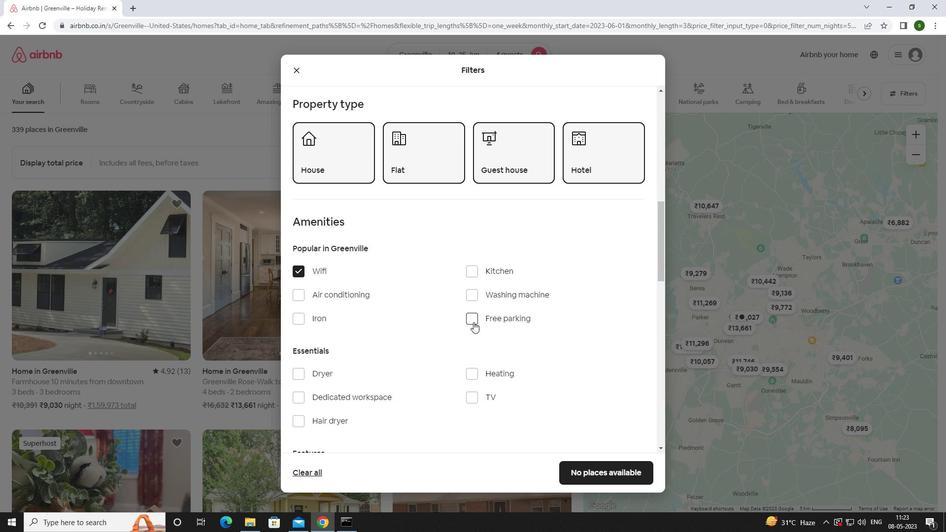 
Action: Mouse moved to (473, 395)
Screenshot: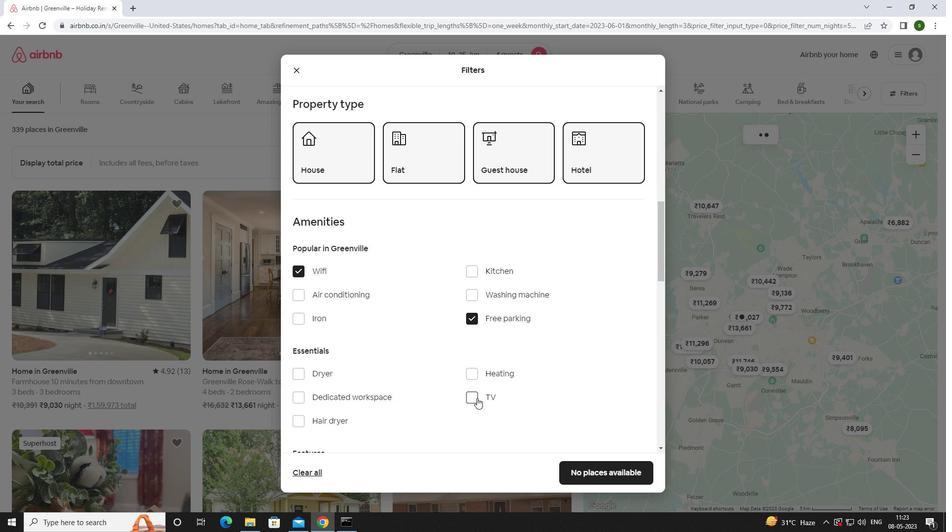 
Action: Mouse pressed left at (473, 395)
Screenshot: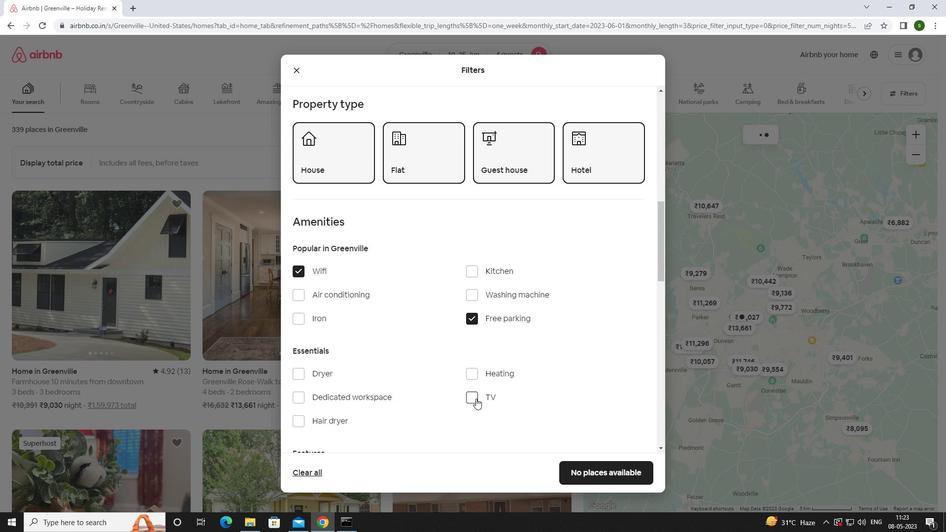 
Action: Mouse moved to (385, 332)
Screenshot: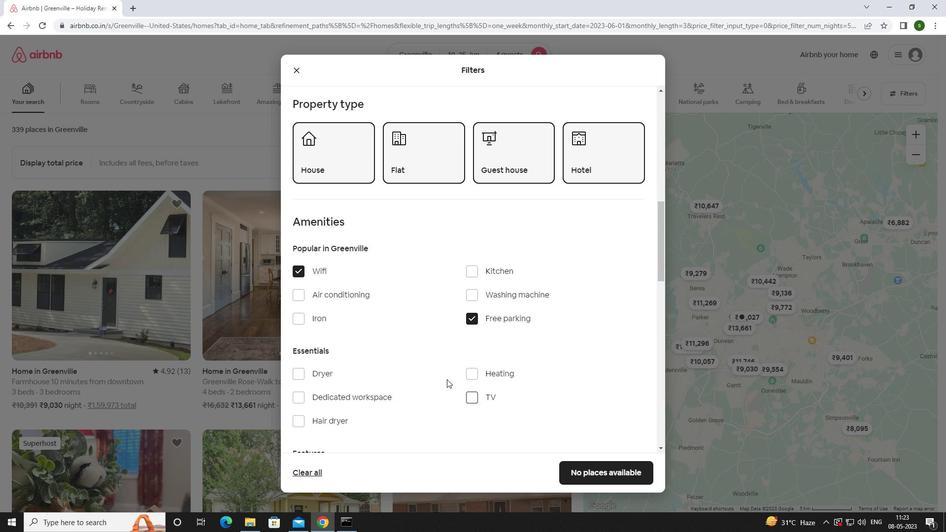 
Action: Mouse scrolled (385, 332) with delta (0, 0)
Screenshot: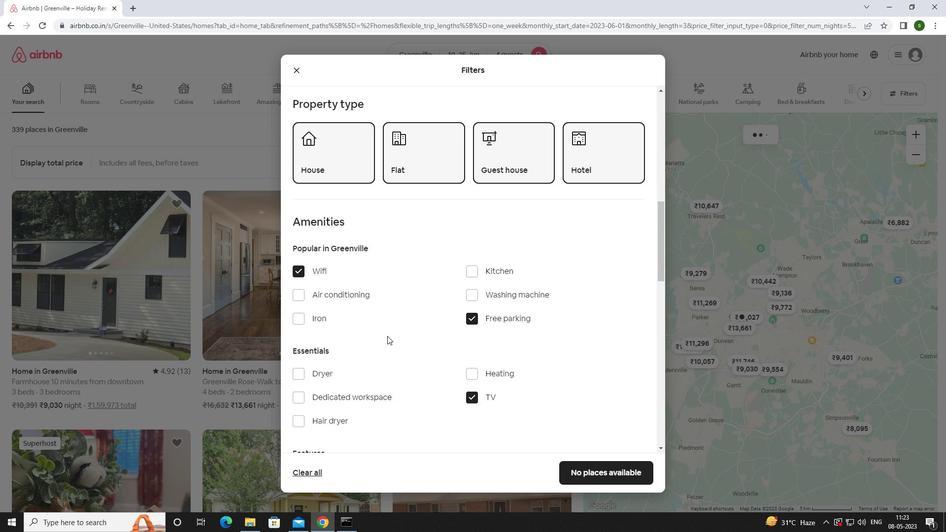 
Action: Mouse scrolled (385, 332) with delta (0, 0)
Screenshot: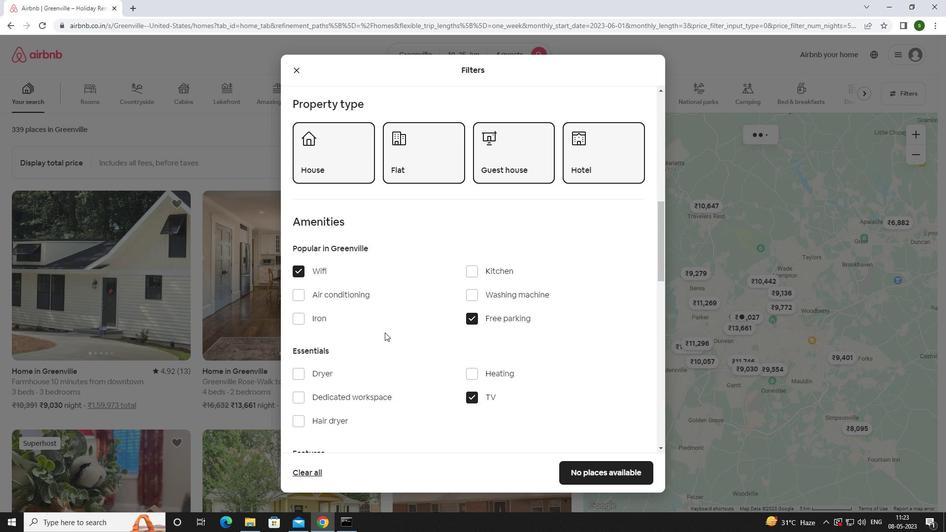 
Action: Mouse scrolled (385, 332) with delta (0, 0)
Screenshot: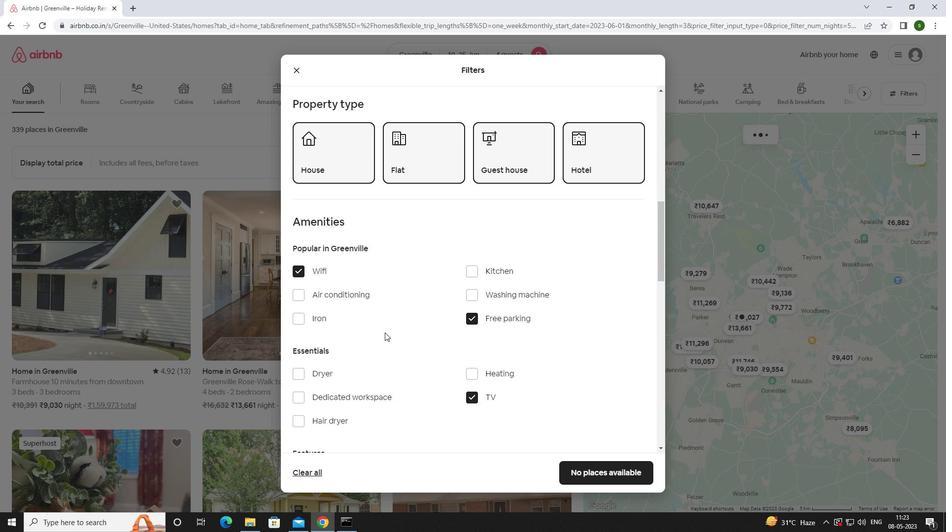 
Action: Mouse scrolled (385, 332) with delta (0, 0)
Screenshot: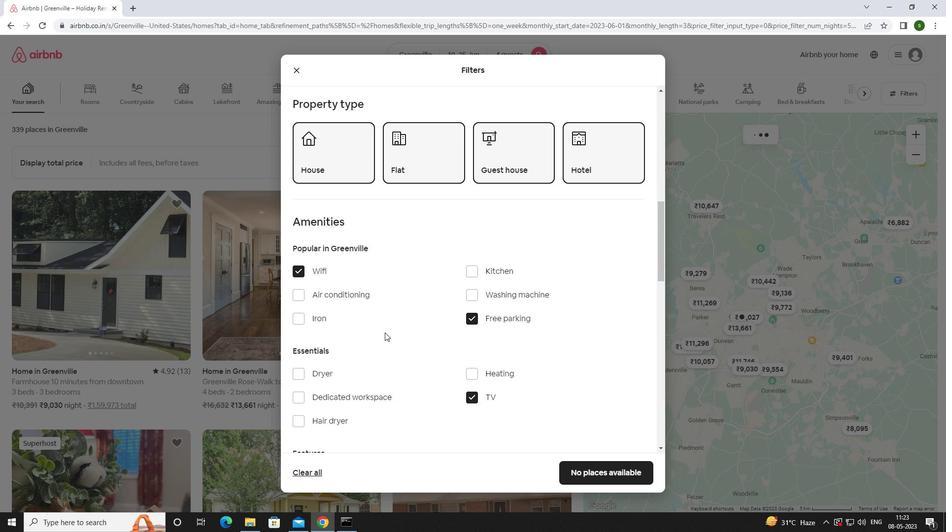 
Action: Mouse scrolled (385, 332) with delta (0, 0)
Screenshot: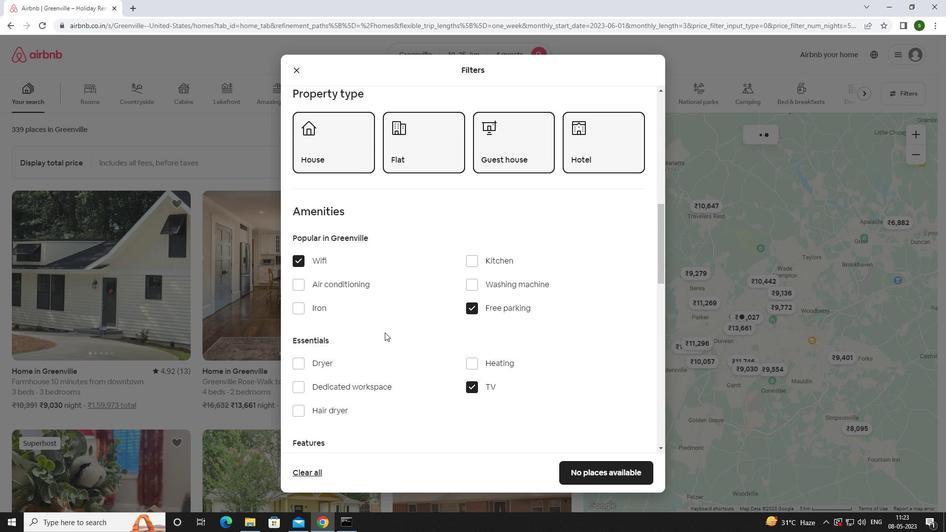 
Action: Mouse moved to (291, 275)
Screenshot: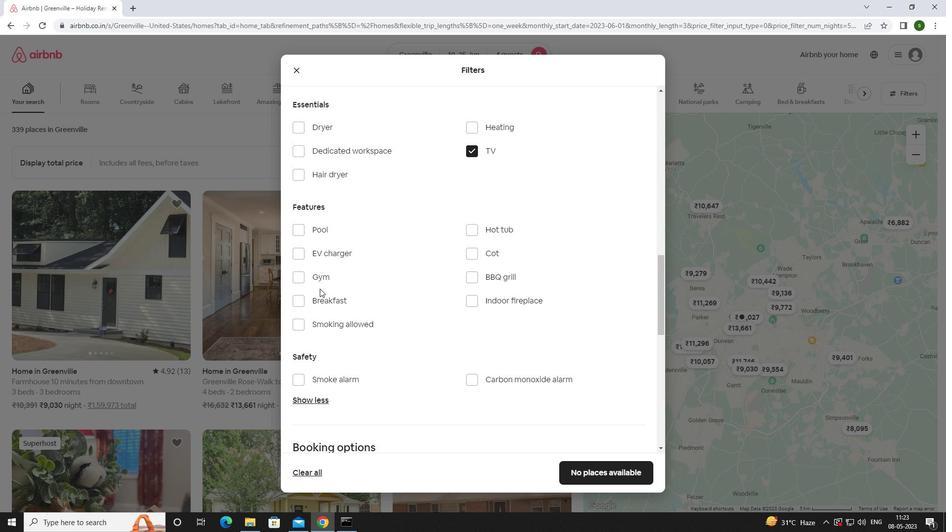 
Action: Mouse pressed left at (291, 275)
Screenshot: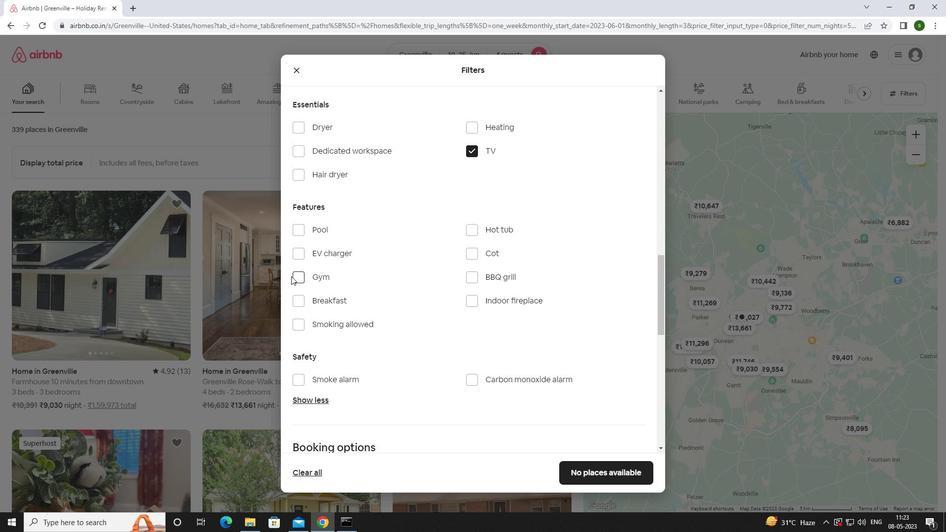 
Action: Mouse moved to (303, 279)
Screenshot: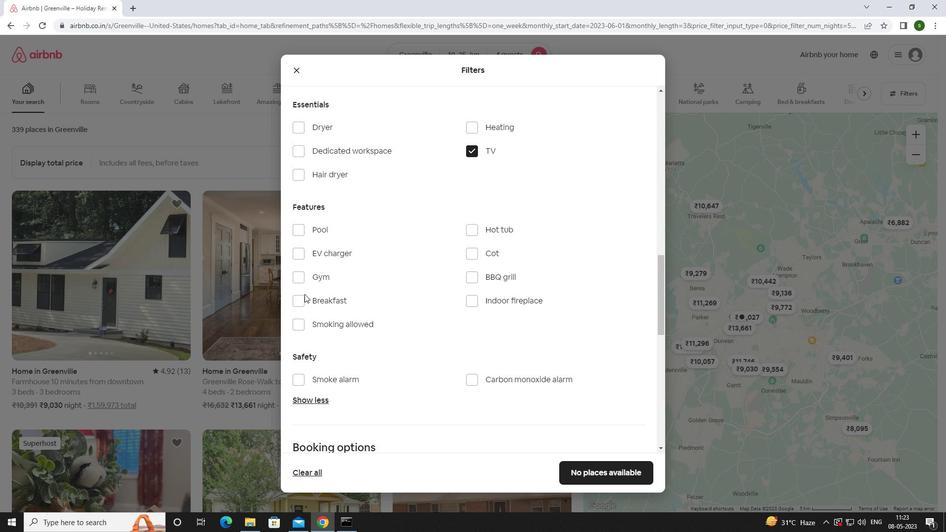 
Action: Mouse pressed left at (303, 279)
Screenshot: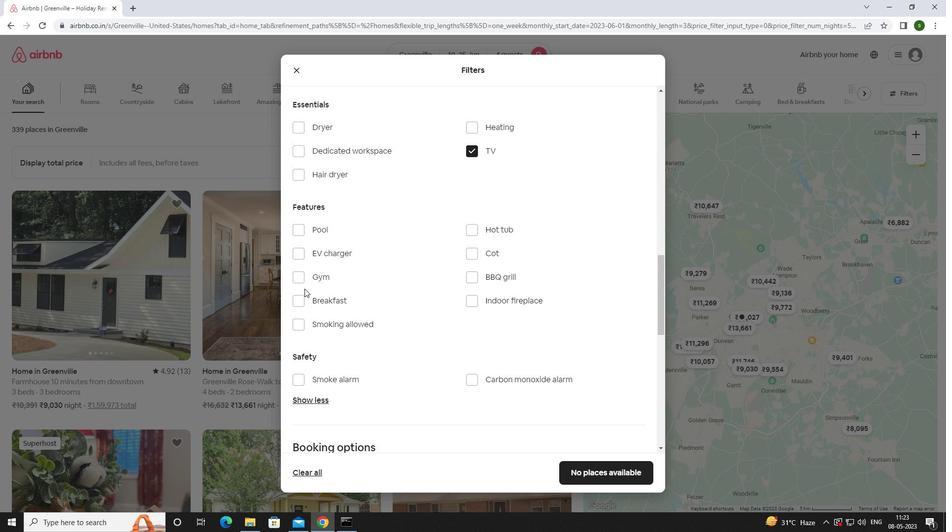 
Action: Mouse moved to (303, 307)
Screenshot: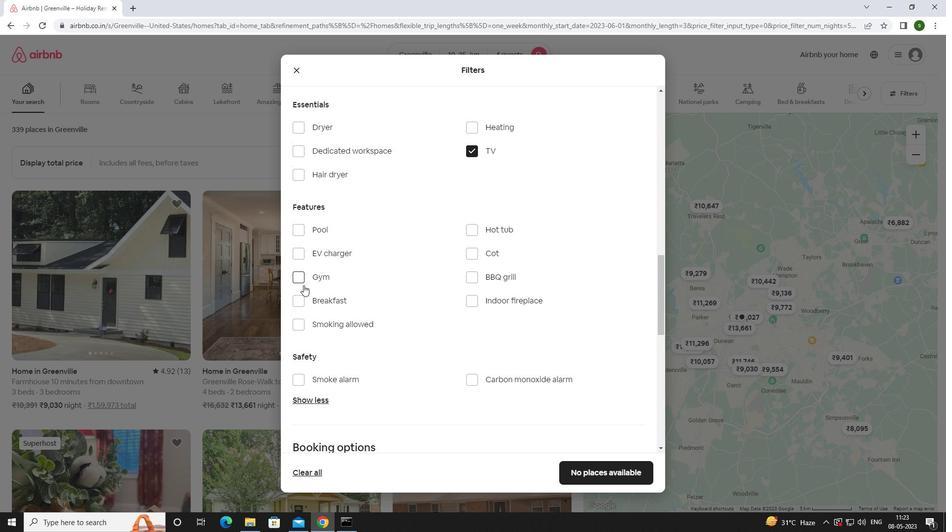 
Action: Mouse pressed left at (303, 307)
Screenshot: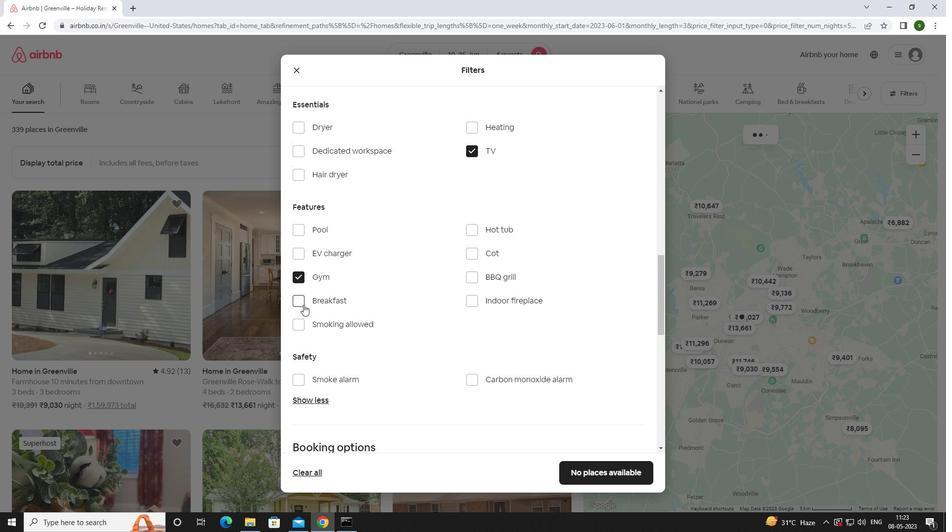 
Action: Mouse moved to (430, 309)
Screenshot: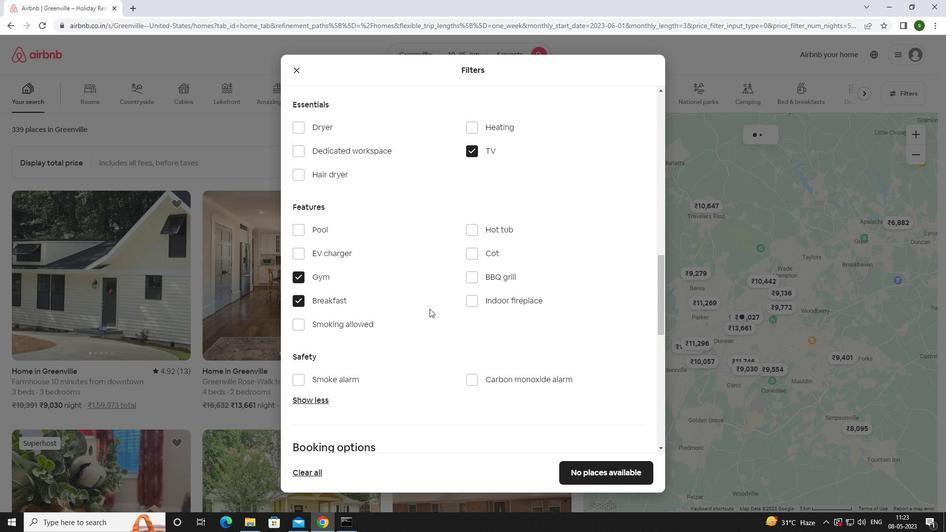 
Action: Mouse scrolled (430, 309) with delta (0, 0)
Screenshot: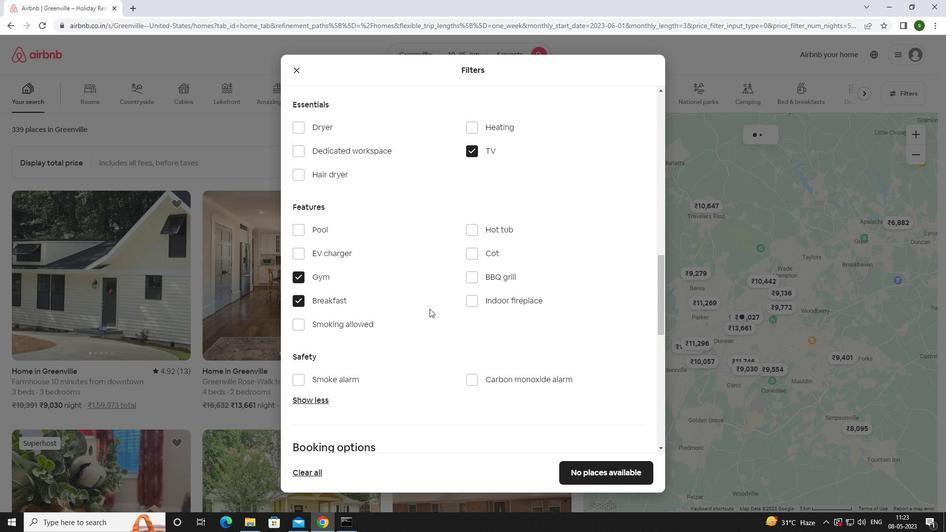 
Action: Mouse scrolled (430, 309) with delta (0, 0)
Screenshot: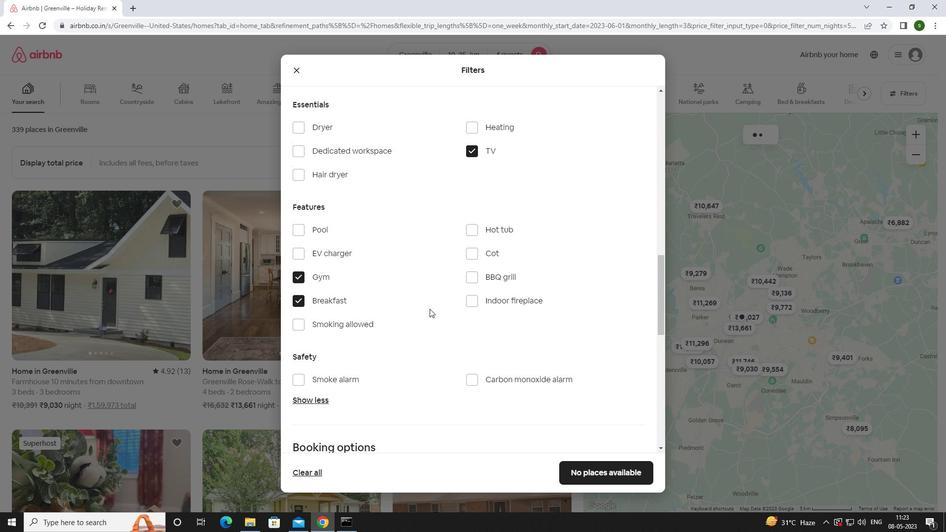 
Action: Mouse scrolled (430, 309) with delta (0, 0)
Screenshot: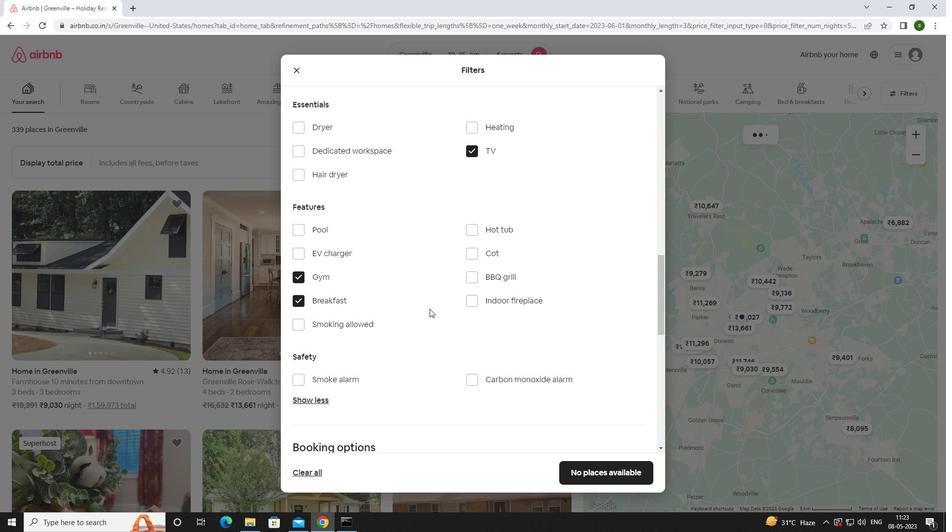 
Action: Mouse scrolled (430, 309) with delta (0, 0)
Screenshot: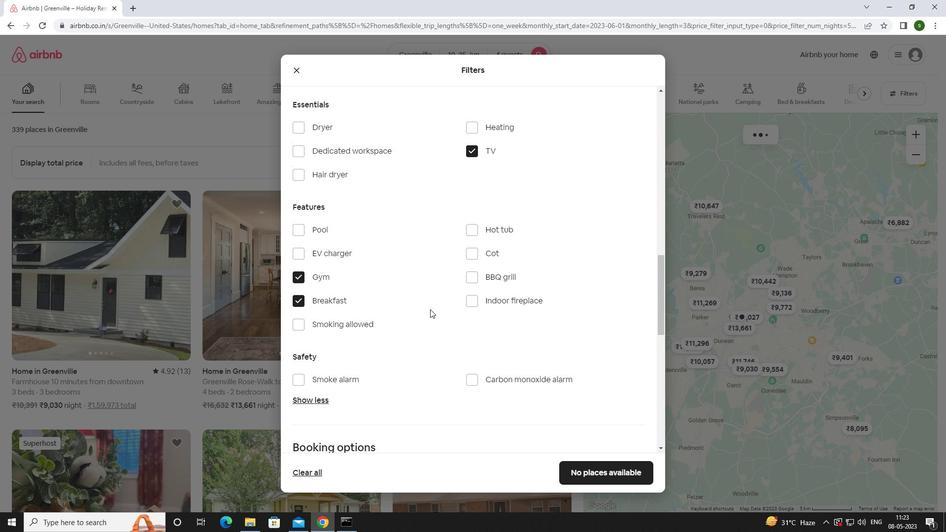 
Action: Mouse scrolled (430, 309) with delta (0, 0)
Screenshot: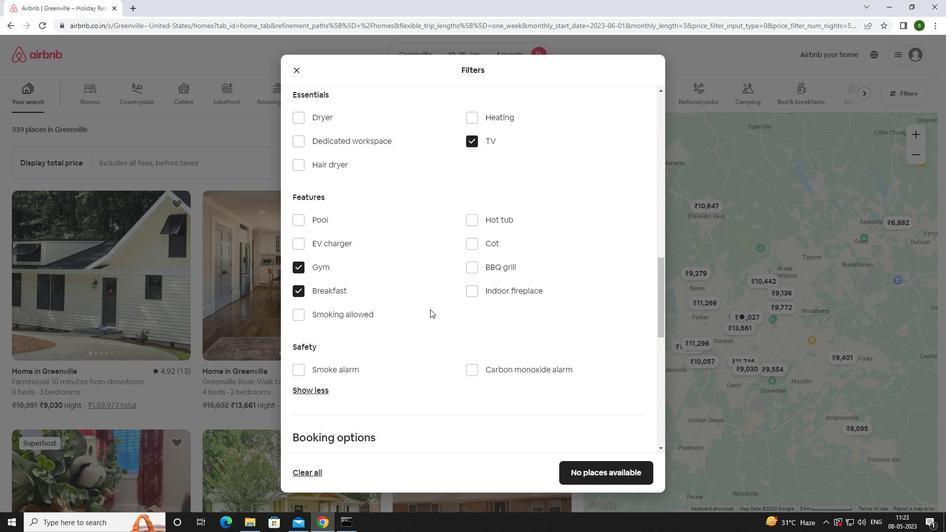 
Action: Mouse moved to (620, 264)
Screenshot: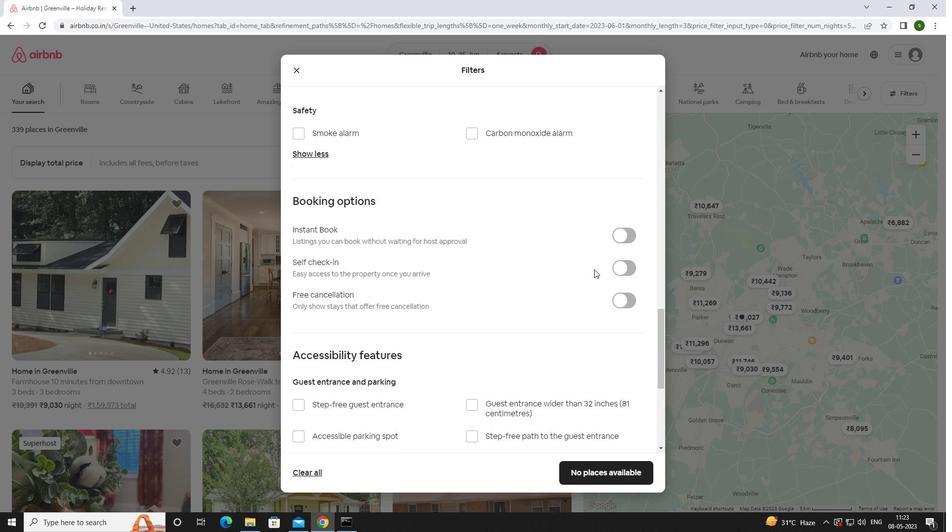 
Action: Mouse pressed left at (620, 264)
Screenshot: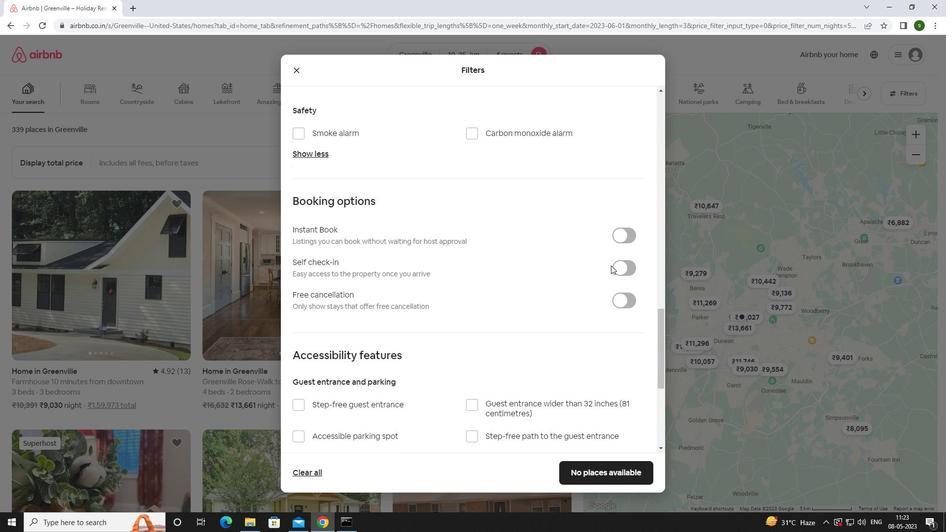 
Action: Mouse moved to (420, 267)
Screenshot: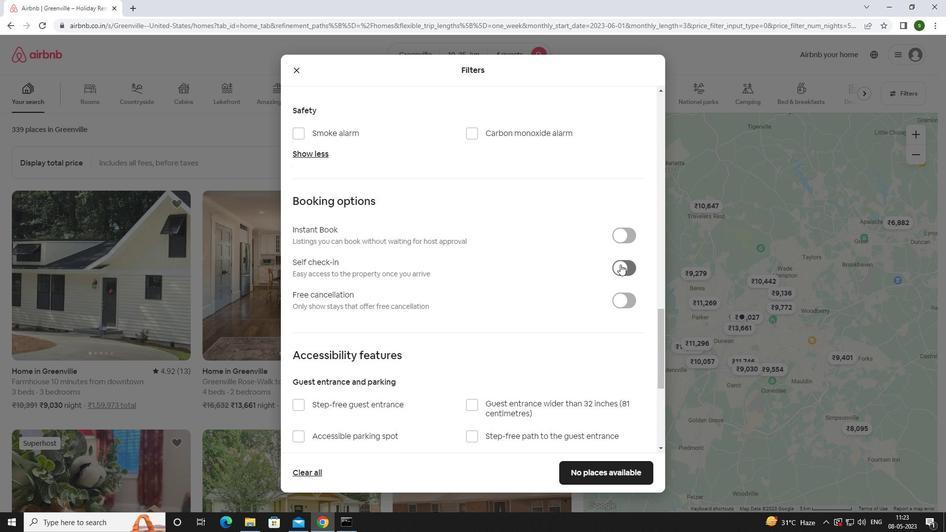 
Action: Mouse scrolled (420, 266) with delta (0, 0)
Screenshot: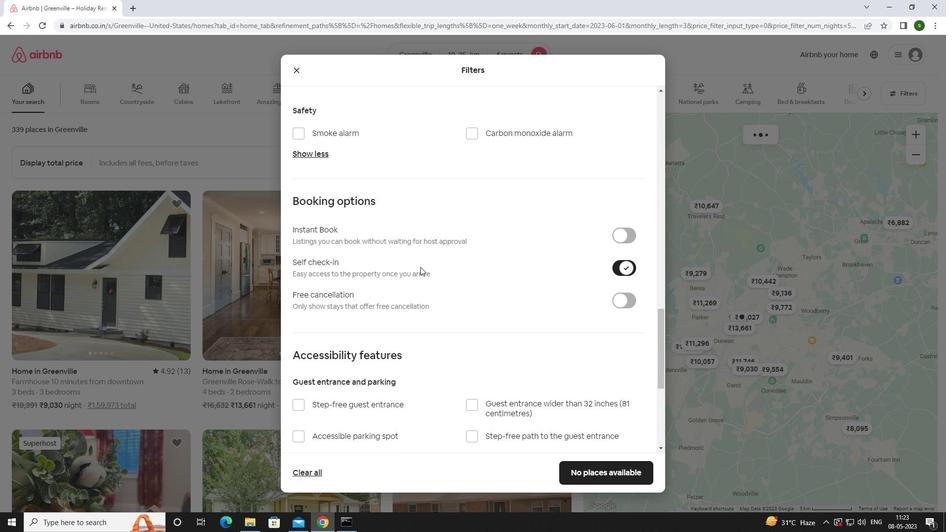 
Action: Mouse moved to (420, 267)
Screenshot: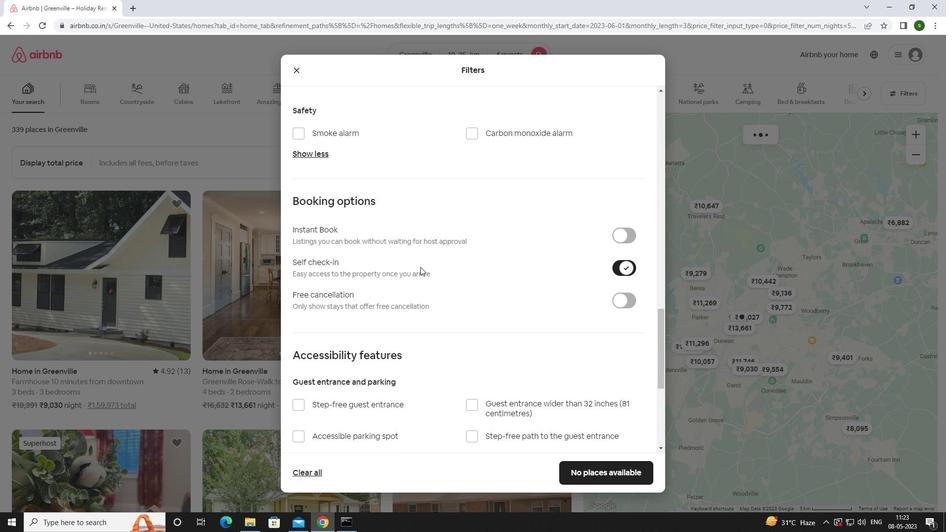 
Action: Mouse scrolled (420, 266) with delta (0, 0)
Screenshot: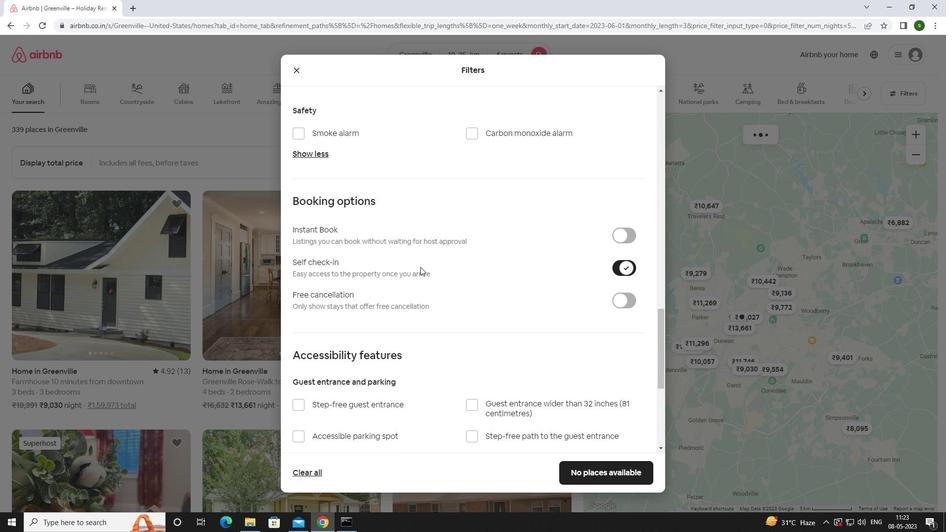 
Action: Mouse scrolled (420, 266) with delta (0, 0)
Screenshot: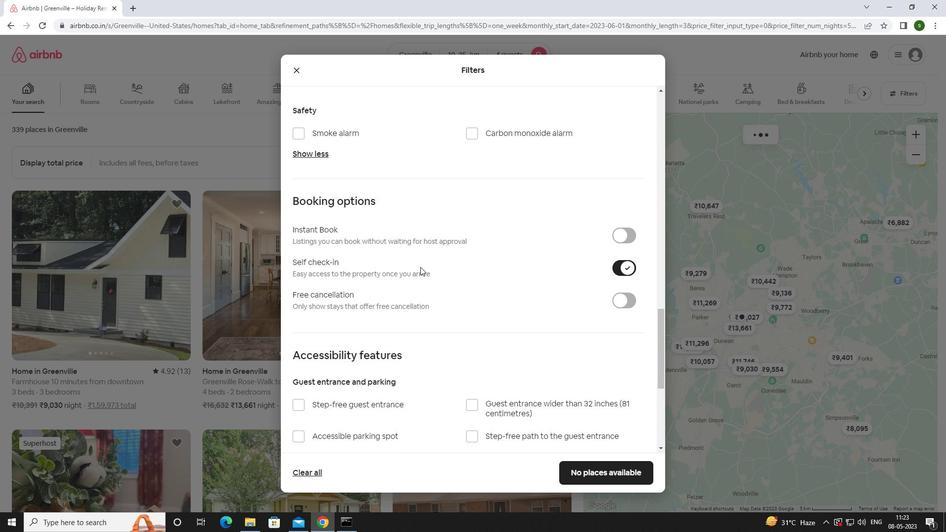 
Action: Mouse scrolled (420, 266) with delta (0, 0)
Screenshot: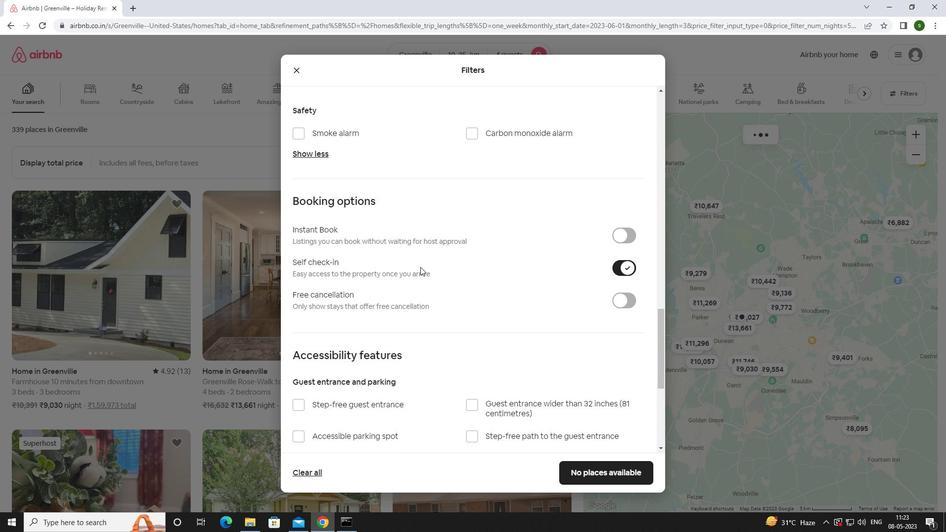 
Action: Mouse scrolled (420, 266) with delta (0, 0)
Screenshot: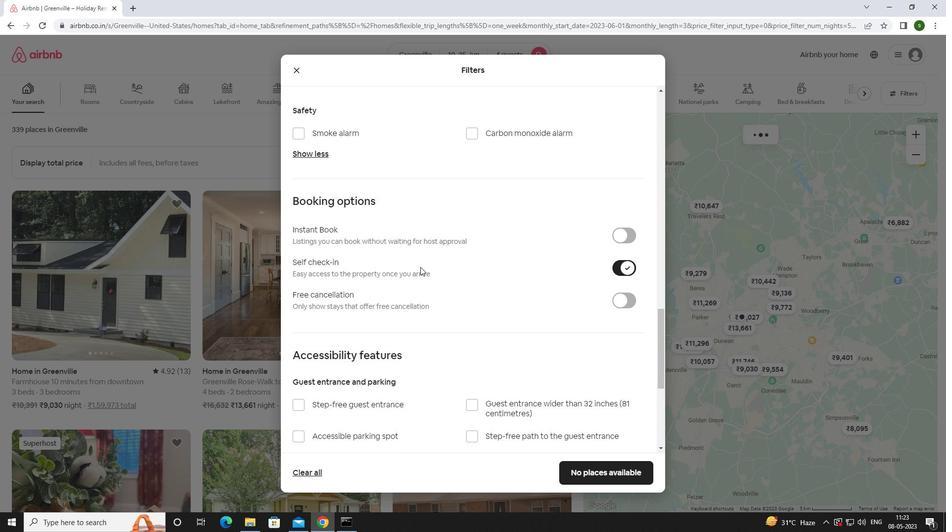 
Action: Mouse scrolled (420, 266) with delta (0, 0)
Screenshot: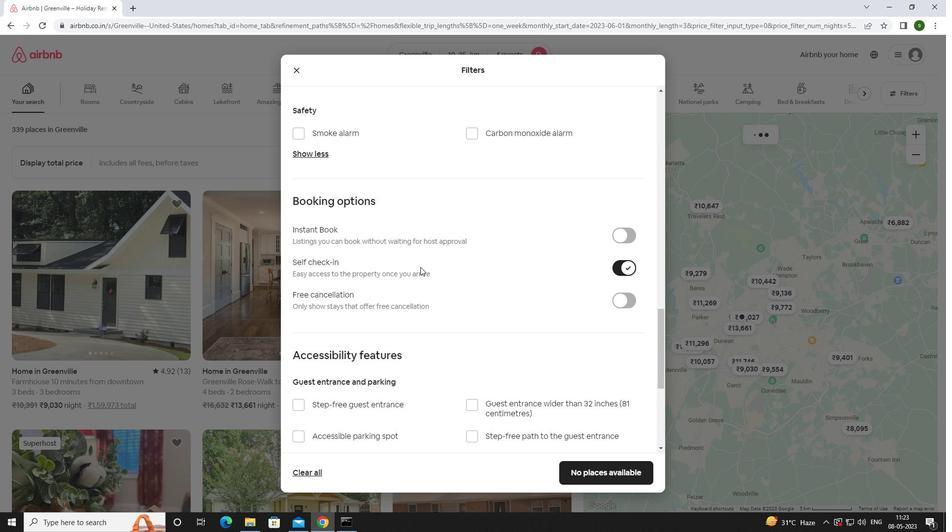 
Action: Mouse scrolled (420, 266) with delta (0, 0)
Screenshot: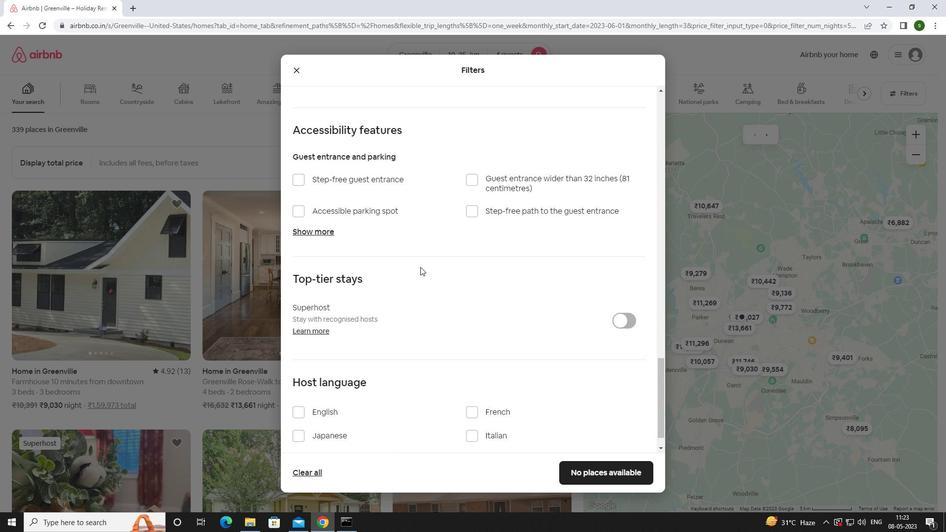 
Action: Mouse scrolled (420, 266) with delta (0, 0)
Screenshot: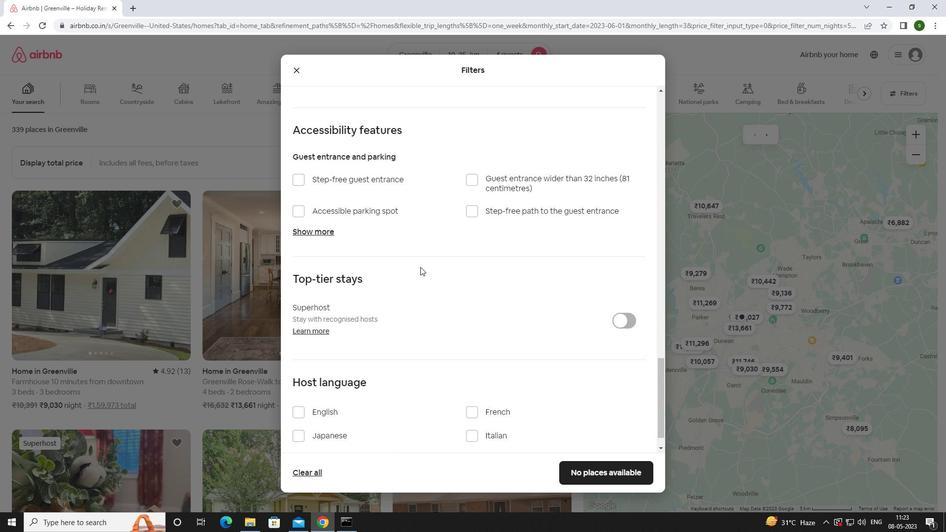 
Action: Mouse scrolled (420, 266) with delta (0, 0)
Screenshot: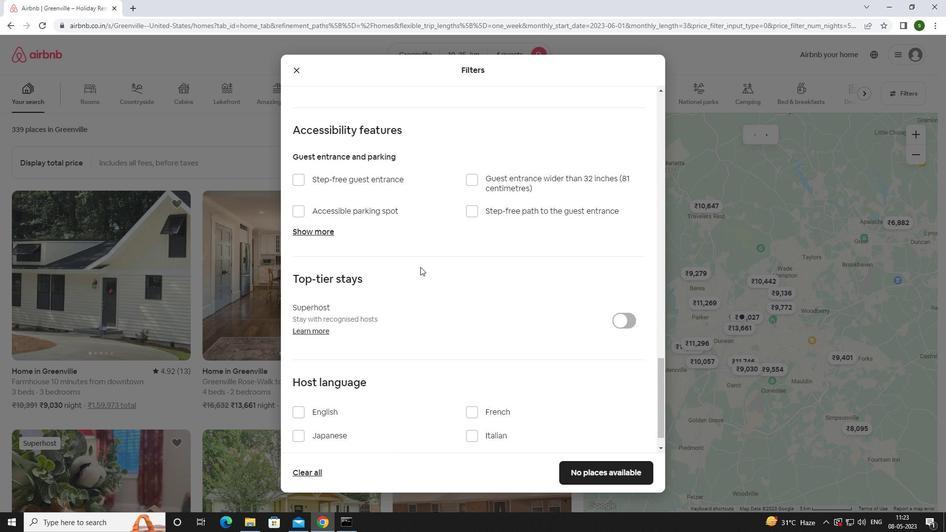 
Action: Mouse scrolled (420, 266) with delta (0, 0)
Screenshot: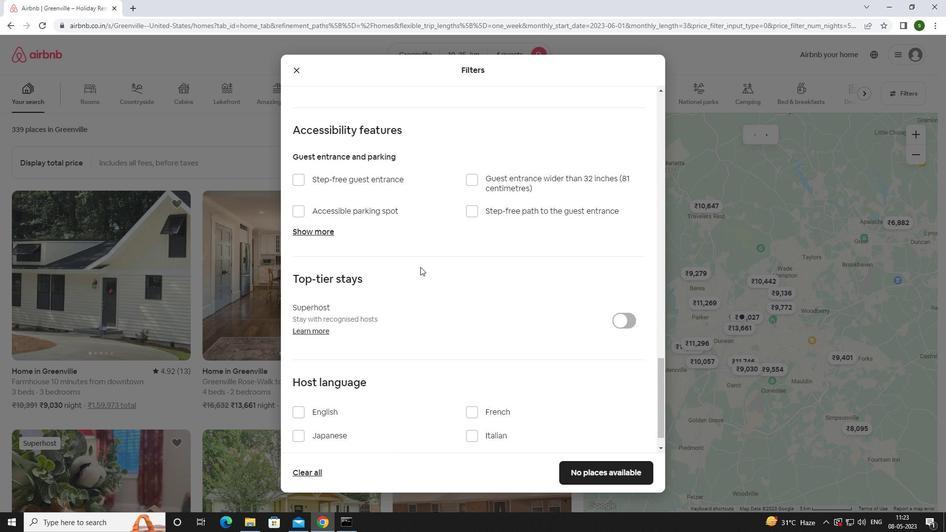 
Action: Mouse scrolled (420, 266) with delta (0, 0)
Screenshot: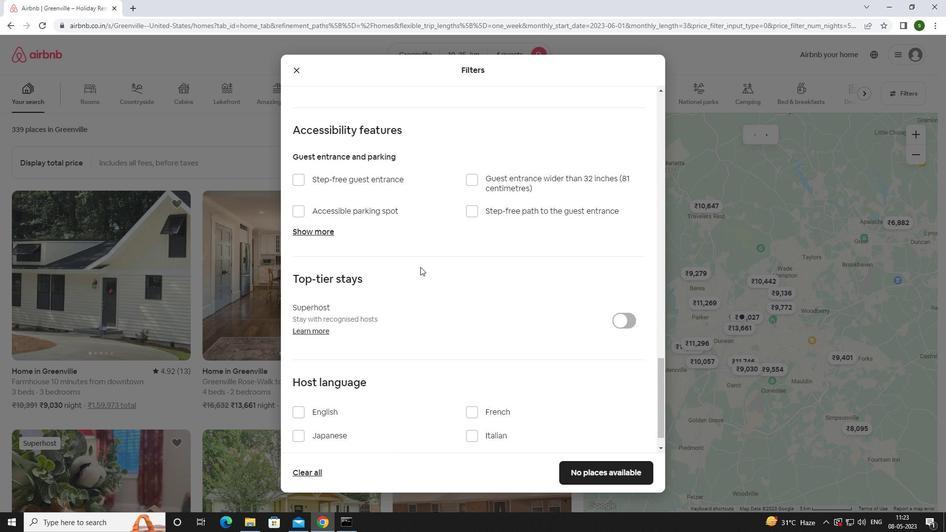 
Action: Mouse moved to (327, 383)
Screenshot: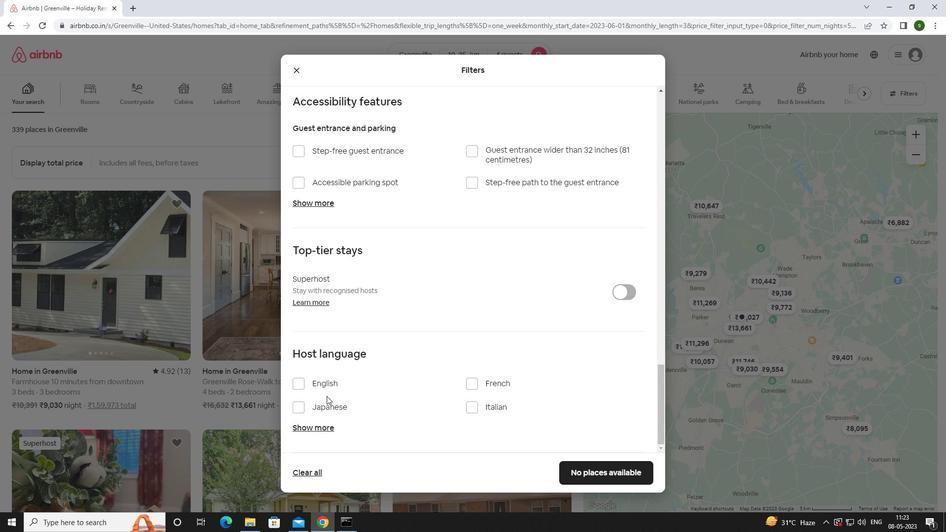 
Action: Mouse pressed left at (327, 383)
Screenshot: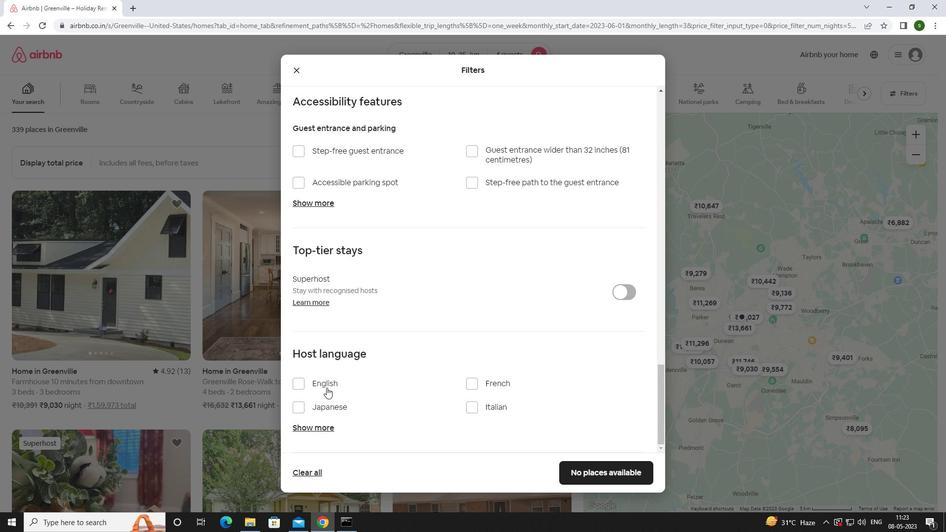 
Action: Mouse moved to (574, 469)
Screenshot: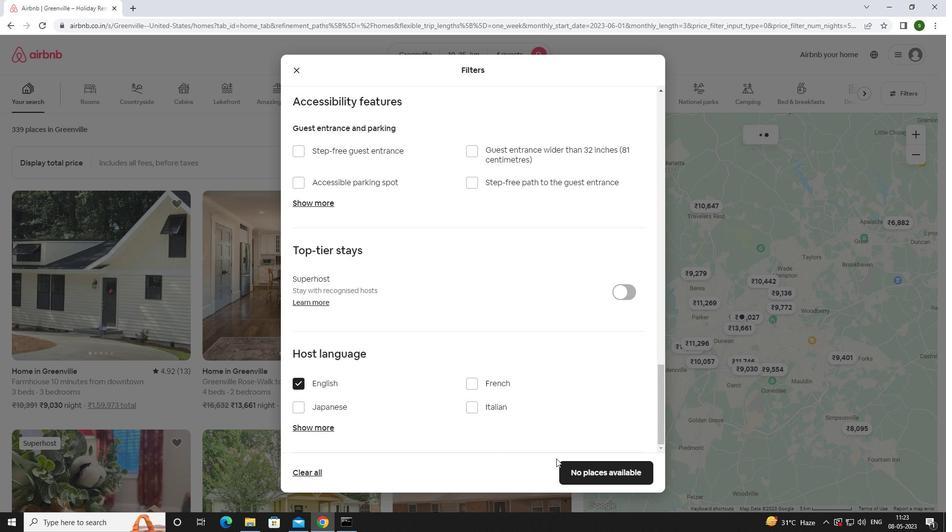 
Action: Mouse pressed left at (574, 469)
Screenshot: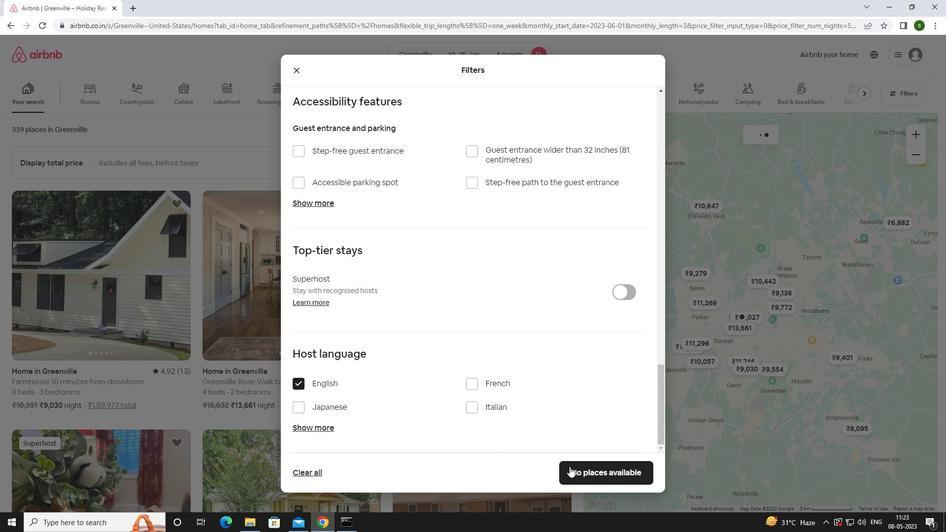 
Action: Mouse moved to (359, 337)
Screenshot: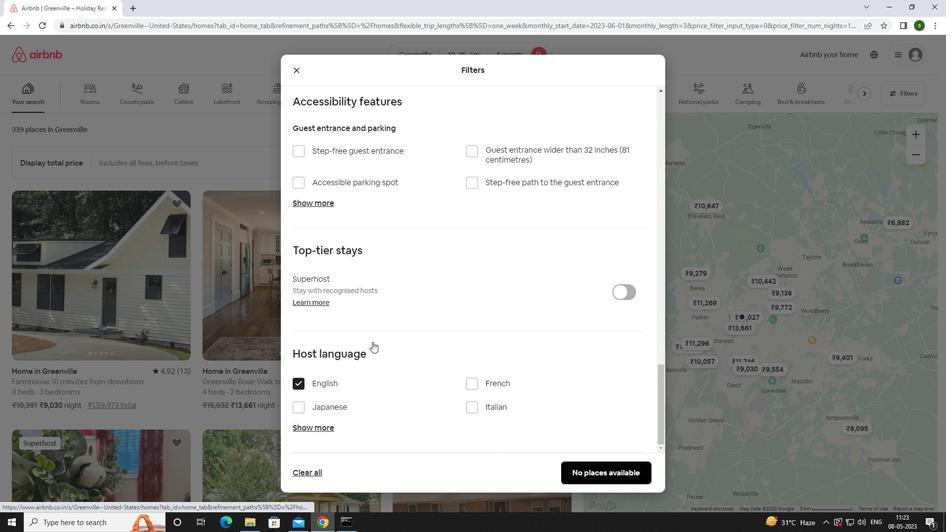 
